 Task: Create a task in Outlook to organize a team building event, set it as high priority, and attach the 'teambuild.ppt' file.
Action: Mouse moved to (14, 126)
Screenshot: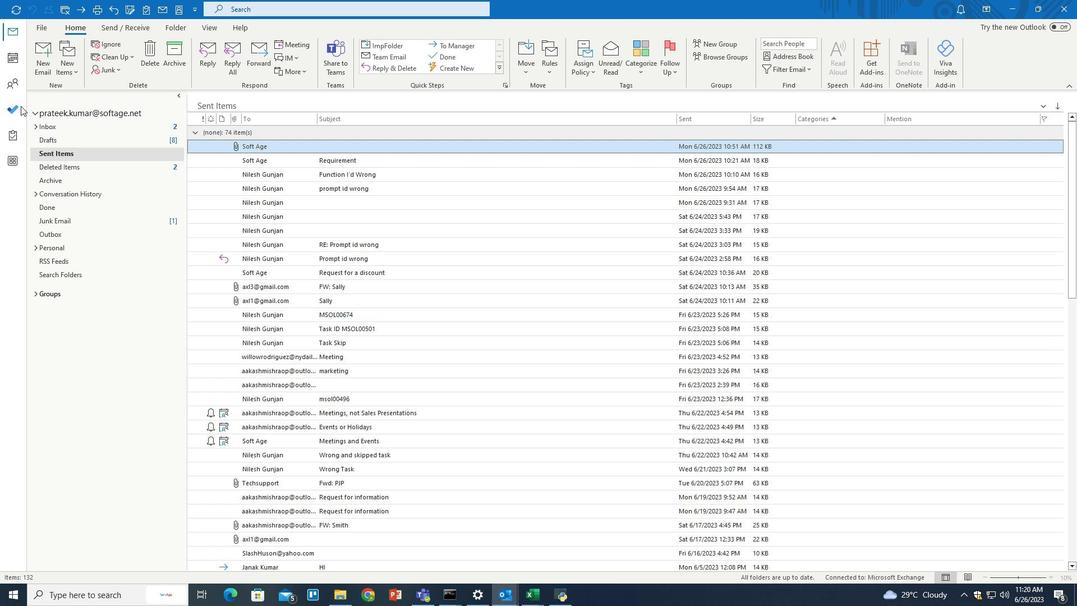
Action: Mouse pressed left at (14, 126)
Screenshot: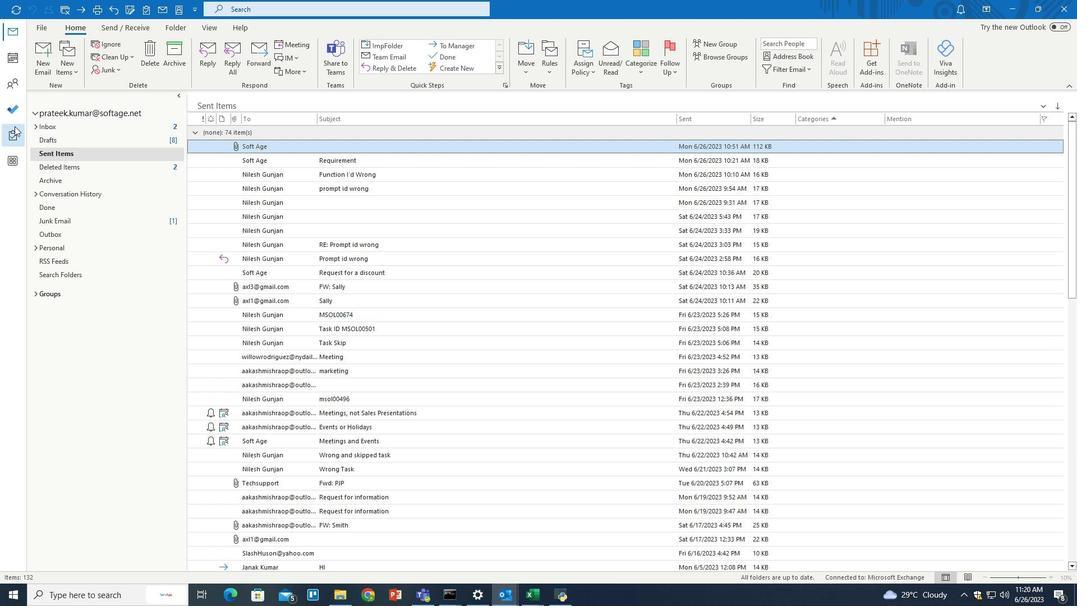 
Action: Mouse moved to (37, 51)
Screenshot: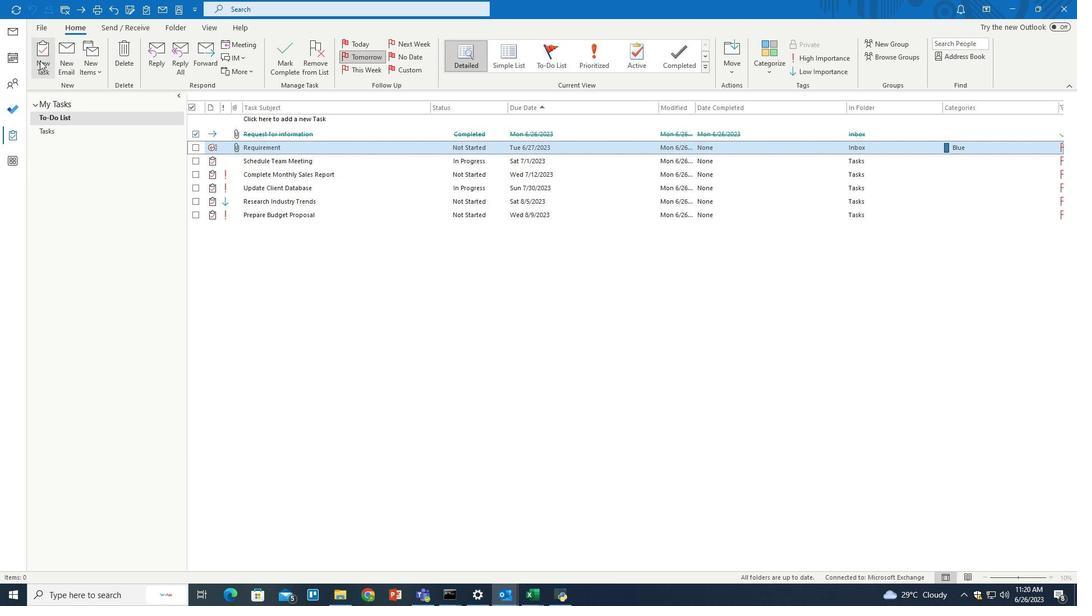 
Action: Mouse pressed left at (37, 51)
Screenshot: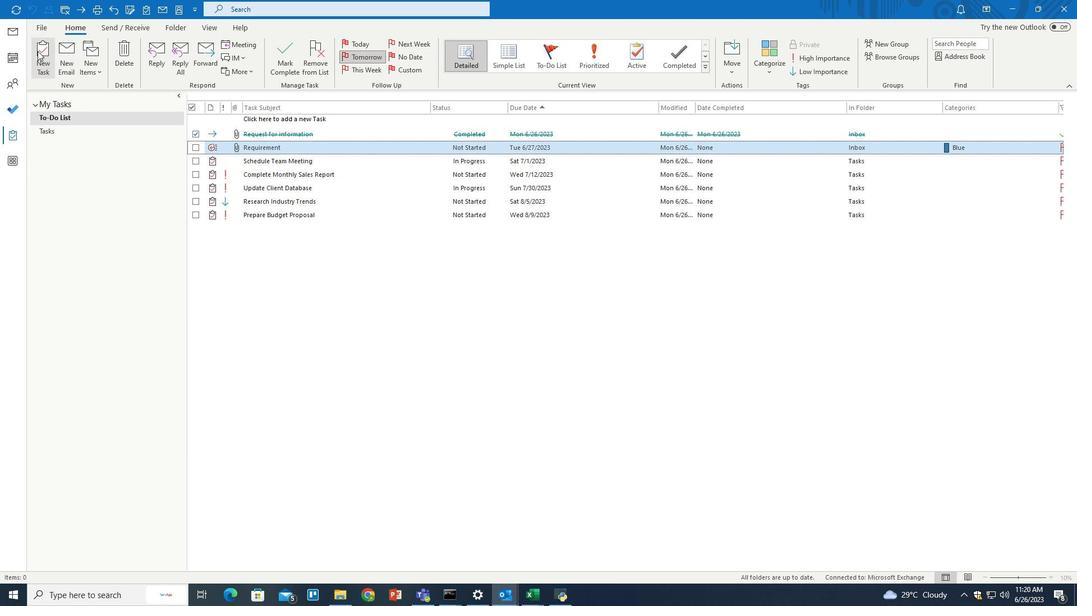 
Action: Mouse moved to (98, 115)
Screenshot: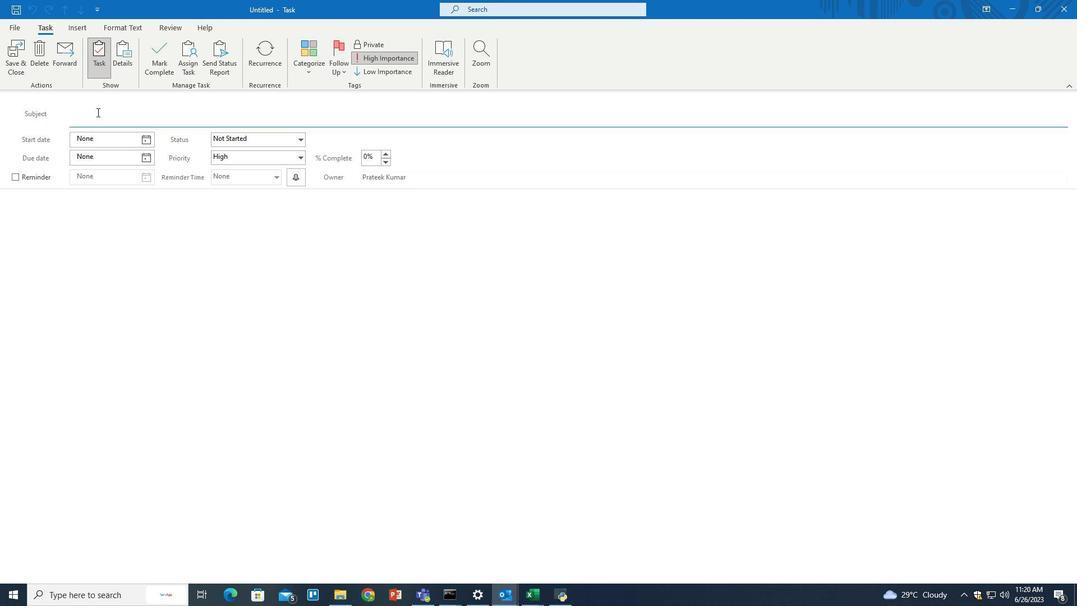
Action: Mouse pressed left at (98, 115)
Screenshot: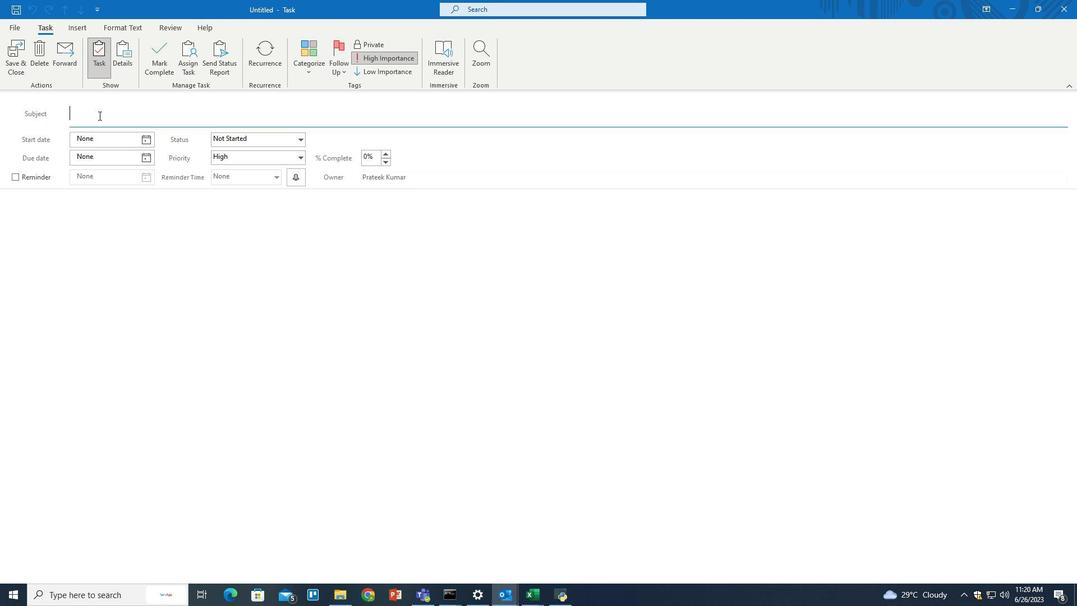 
Action: Mouse moved to (94, 117)
Screenshot: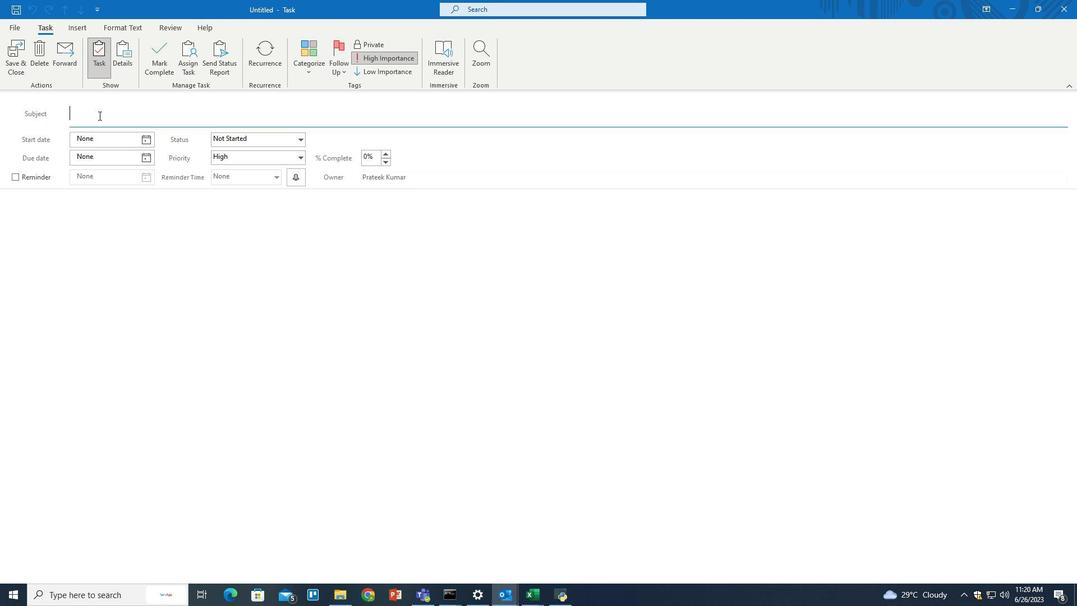
Action: Key pressed <Key.shift>Organize<Key.space><Key.shift>Team<Key.space><Key.shift>Building<Key.space><Key.shift>Event
Screenshot: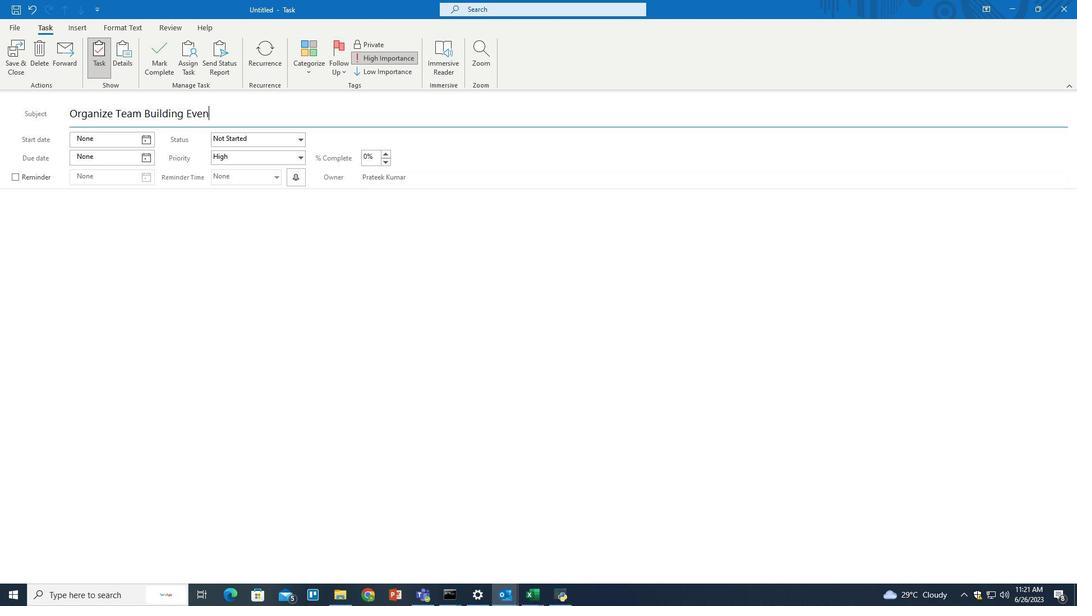 
Action: Mouse moved to (111, 221)
Screenshot: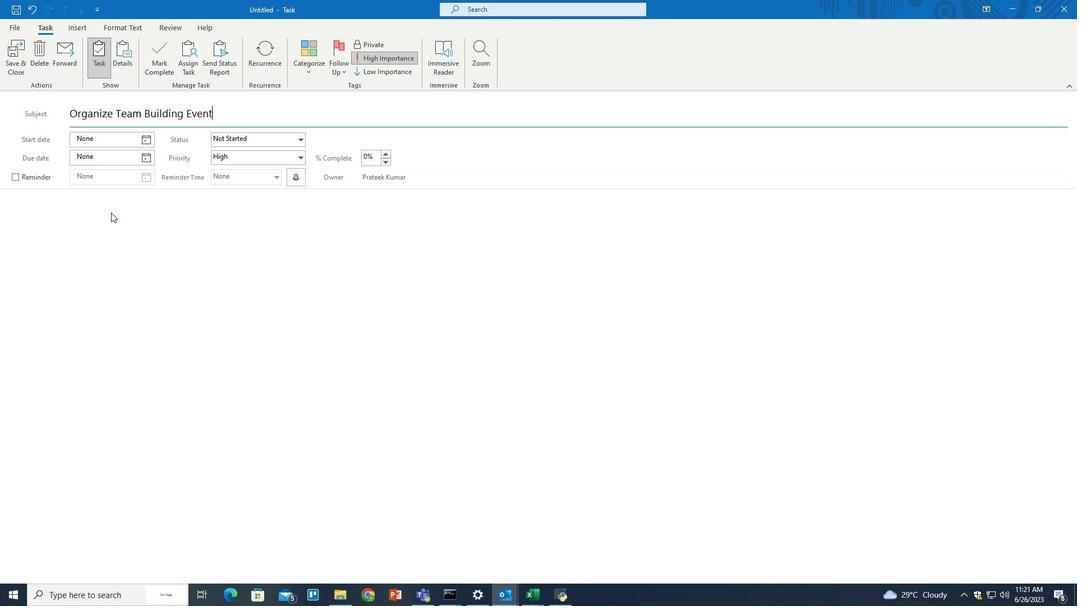 
Action: Mouse pressed left at (111, 221)
Screenshot: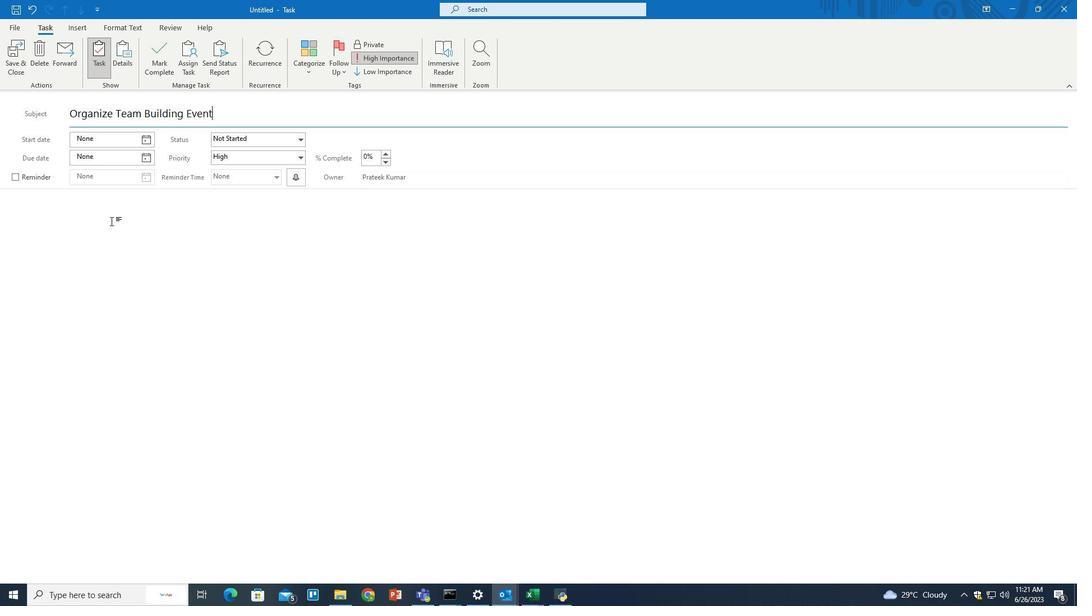
Action: Key pressed <Key.shift>Plan<Key.space>and<Key.space>execute<Key.space>a<Key.space>team<Key.space>building<Key.space>event<Key.space>to<Key.space>foster<Key.space>camaraderie<Key.space>and<Key.space>collaboration<Key.space>among<Key.space>team<Key.space>members.<Key.space><Key.shift>Research<Key.space>an<Key.backspace>ctivities,<Key.space>book<Key.space>venue,<Key.space>and<Key.space>communicate<Key.space>event<Key.space>details.
Screenshot: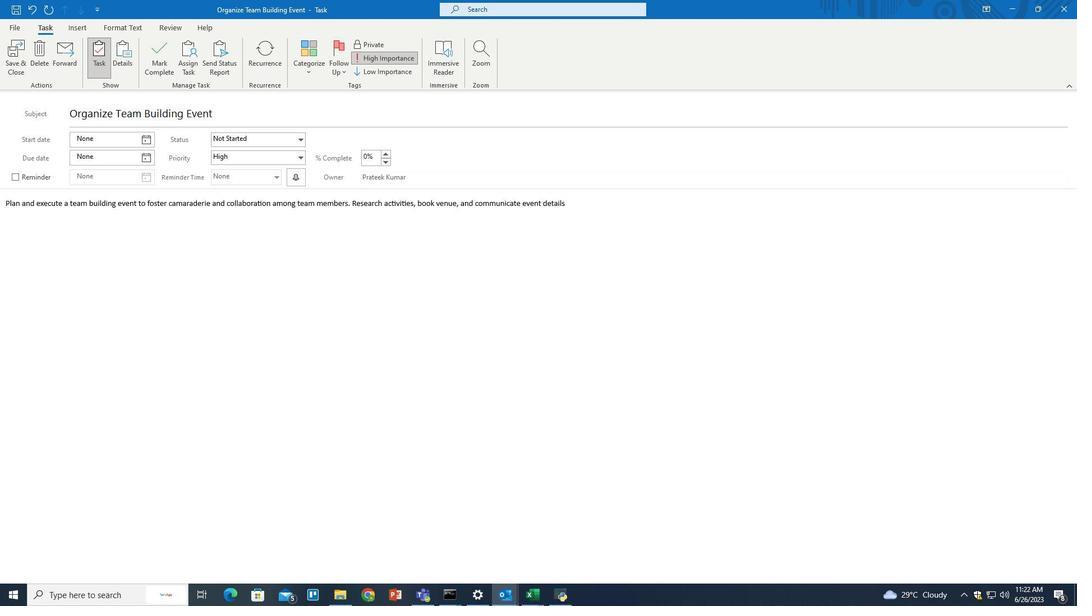 
Action: Mouse moved to (144, 139)
Screenshot: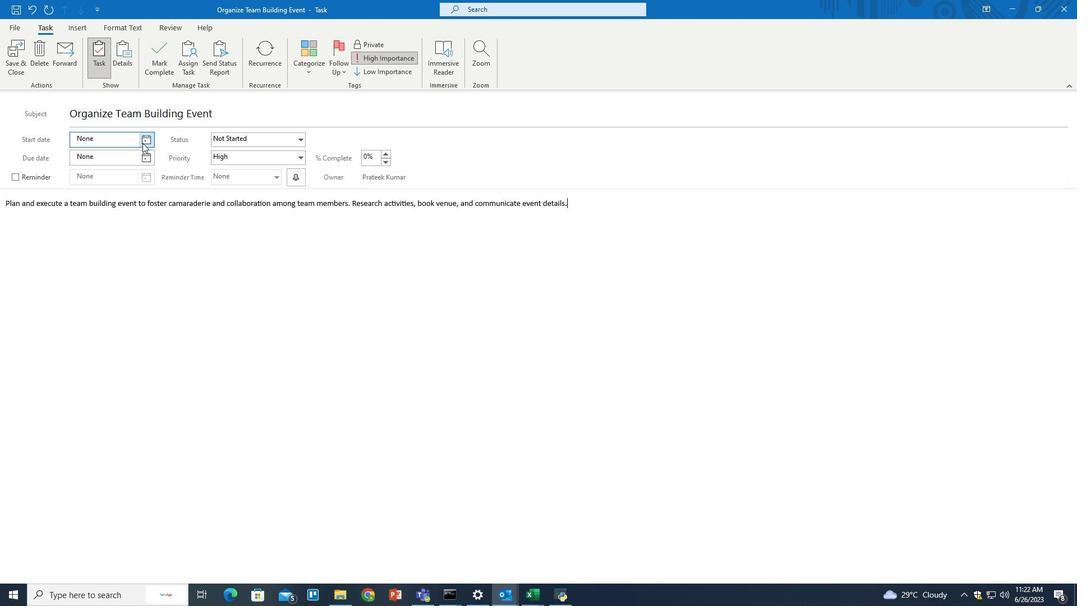 
Action: Mouse pressed left at (144, 139)
Screenshot: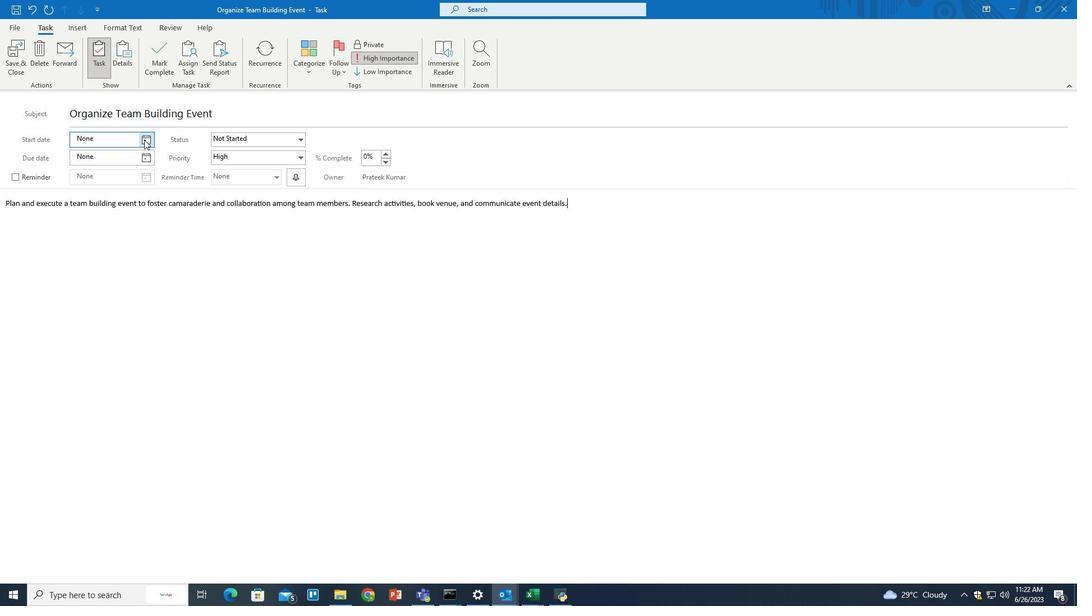 
Action: Mouse moved to (147, 156)
Screenshot: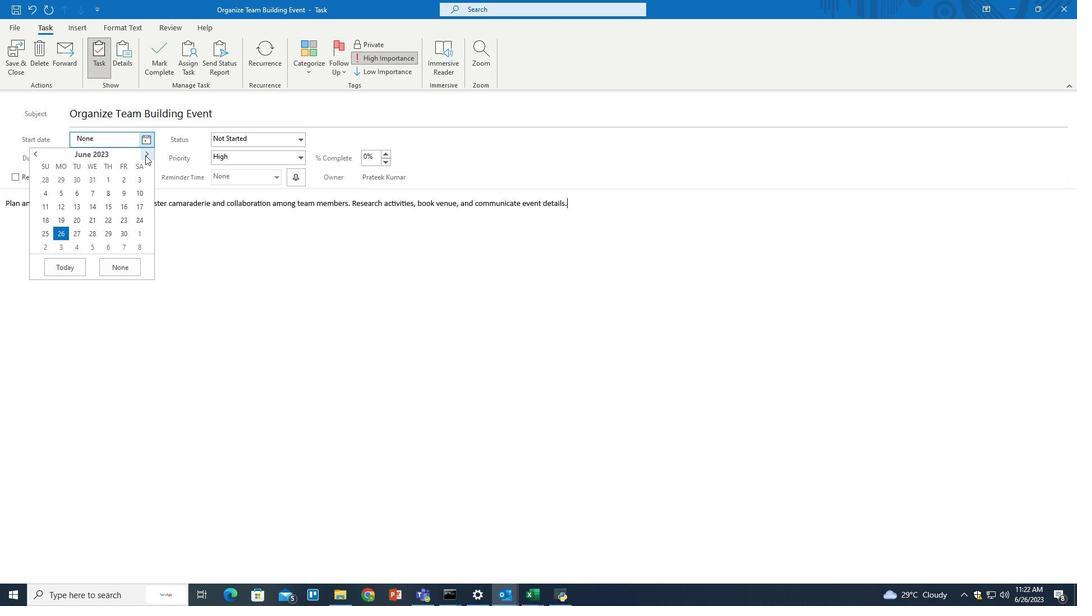 
Action: Mouse pressed left at (147, 156)
Screenshot: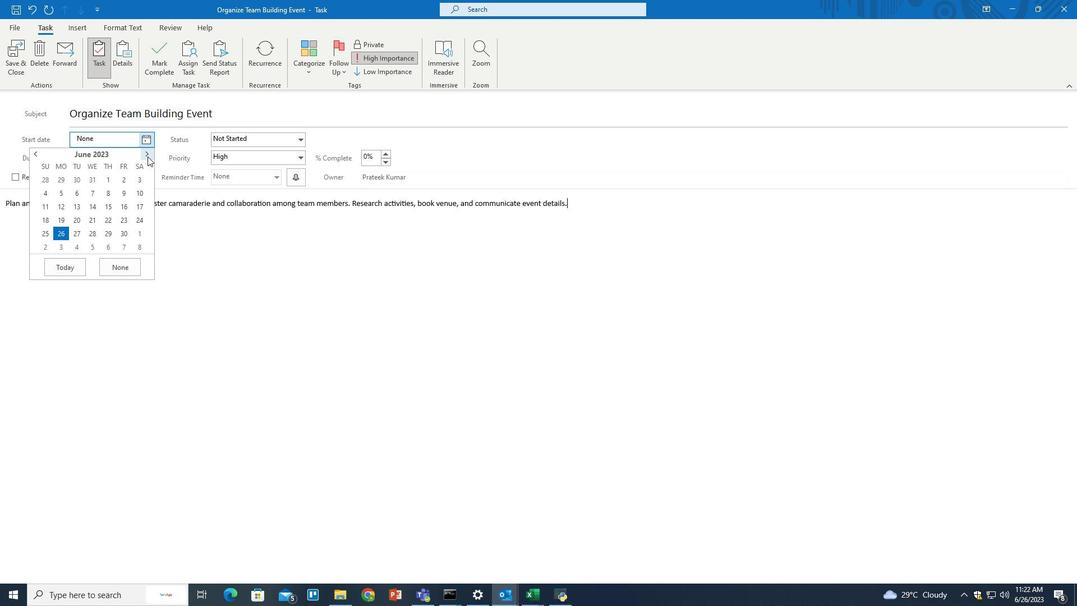 
Action: Mouse pressed left at (147, 156)
Screenshot: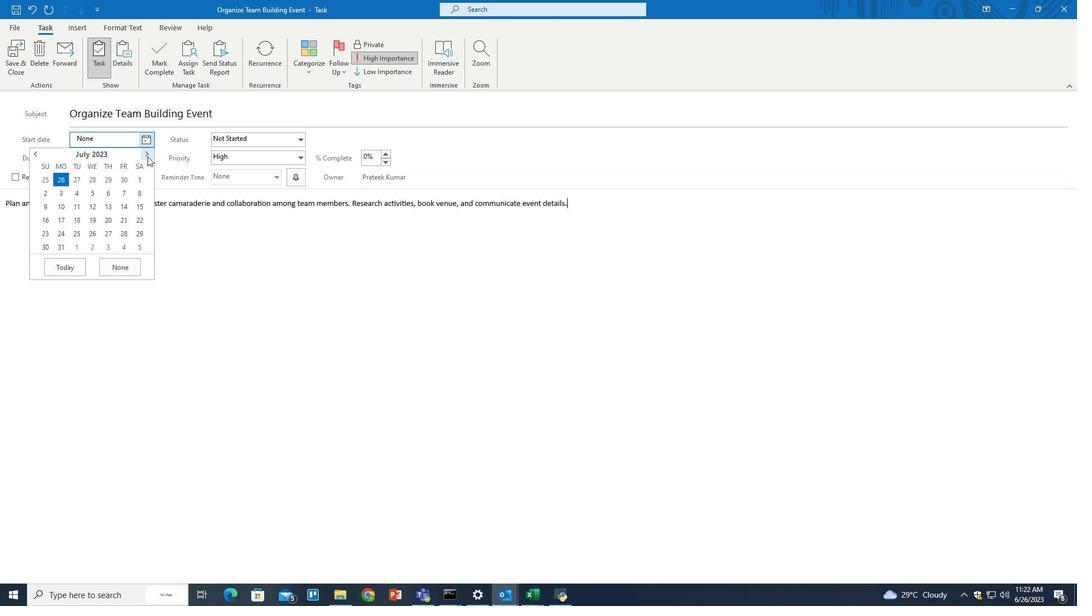
Action: Mouse moved to (136, 190)
Screenshot: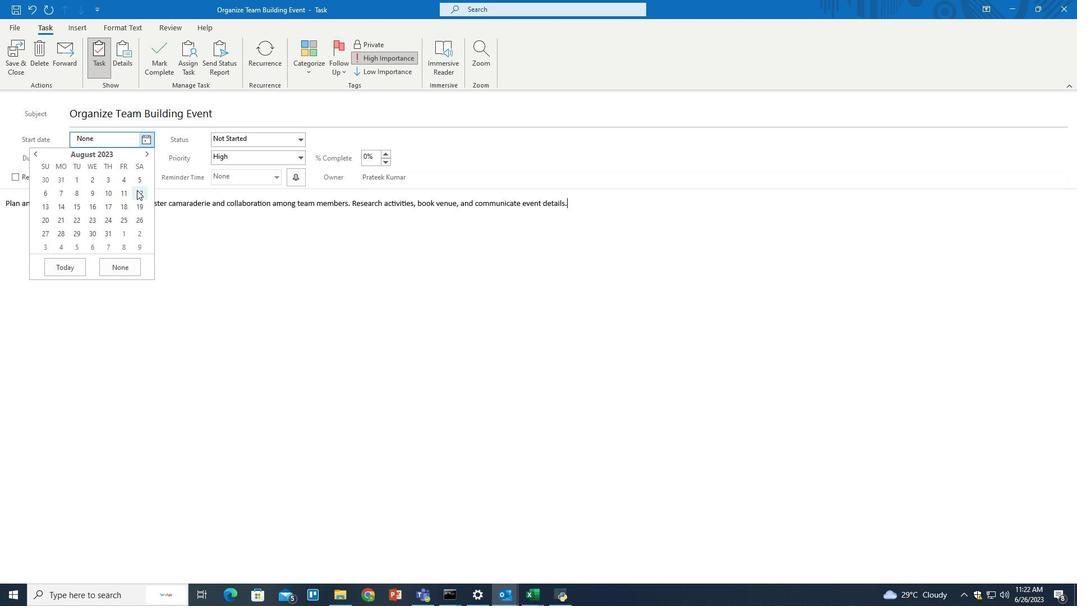 
Action: Mouse pressed left at (136, 190)
Screenshot: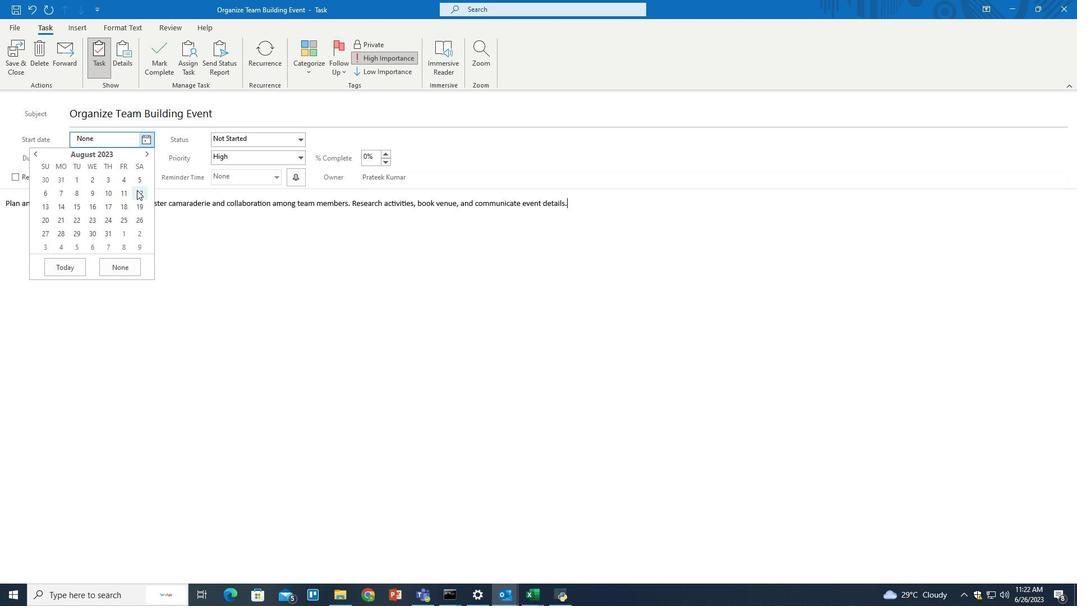 
Action: Mouse moved to (147, 157)
Screenshot: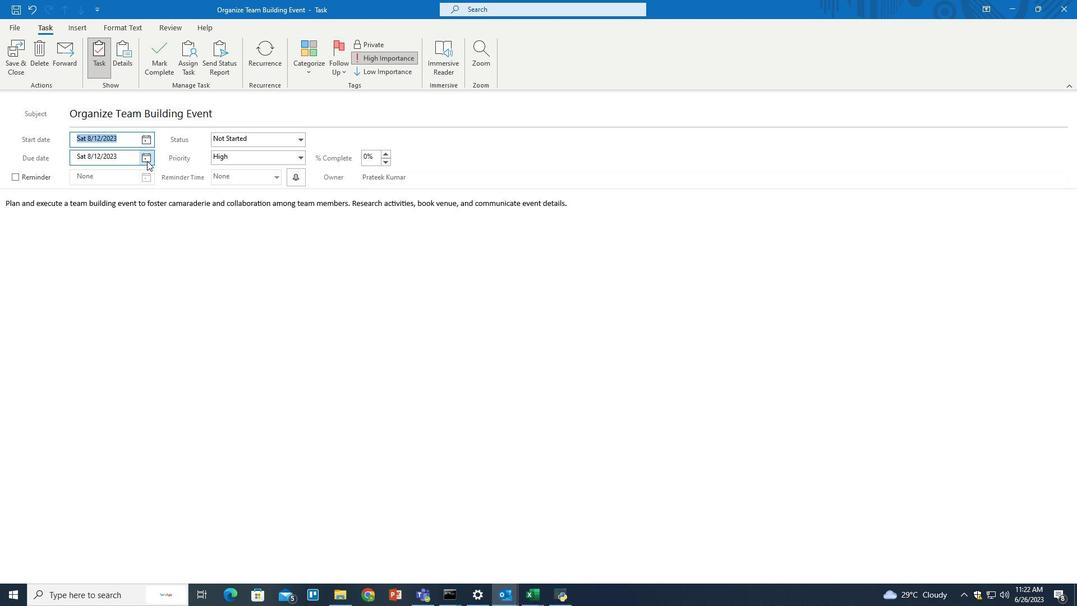 
Action: Mouse pressed left at (147, 157)
Screenshot: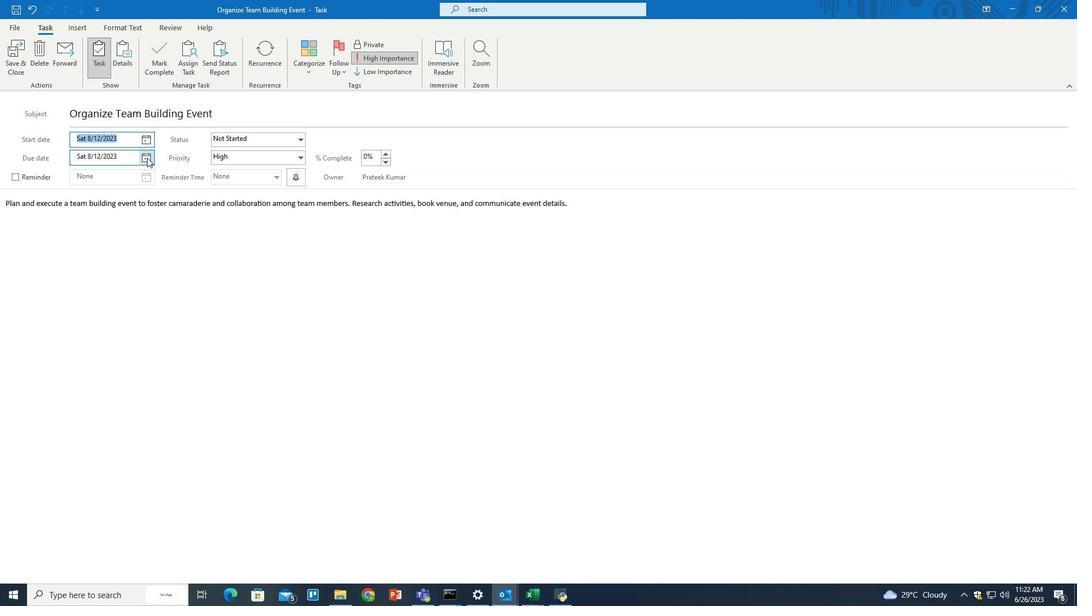
Action: Mouse moved to (145, 175)
Screenshot: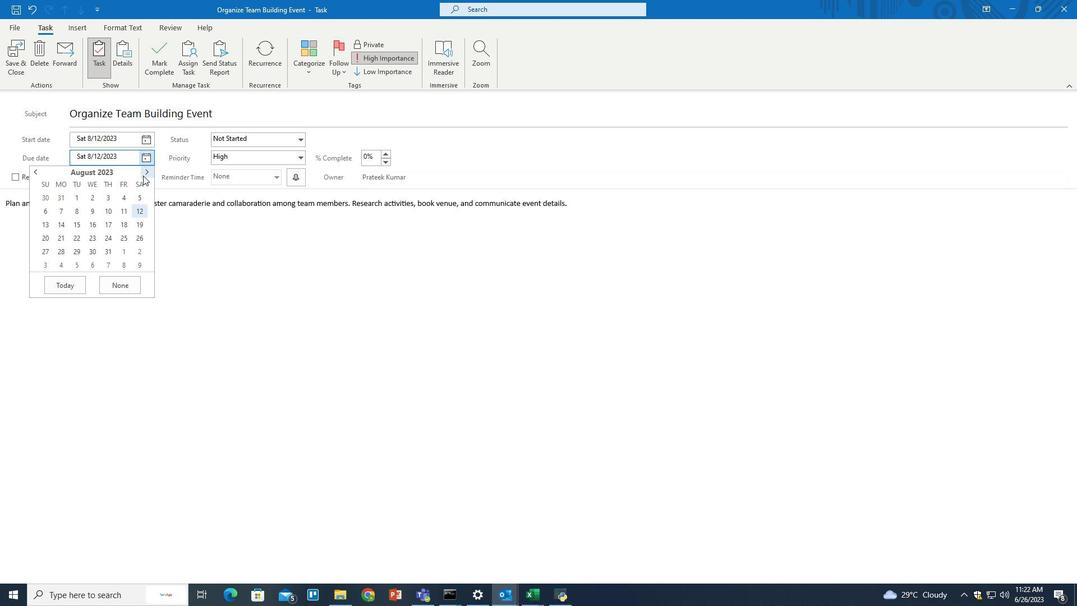 
Action: Mouse pressed left at (145, 175)
Screenshot: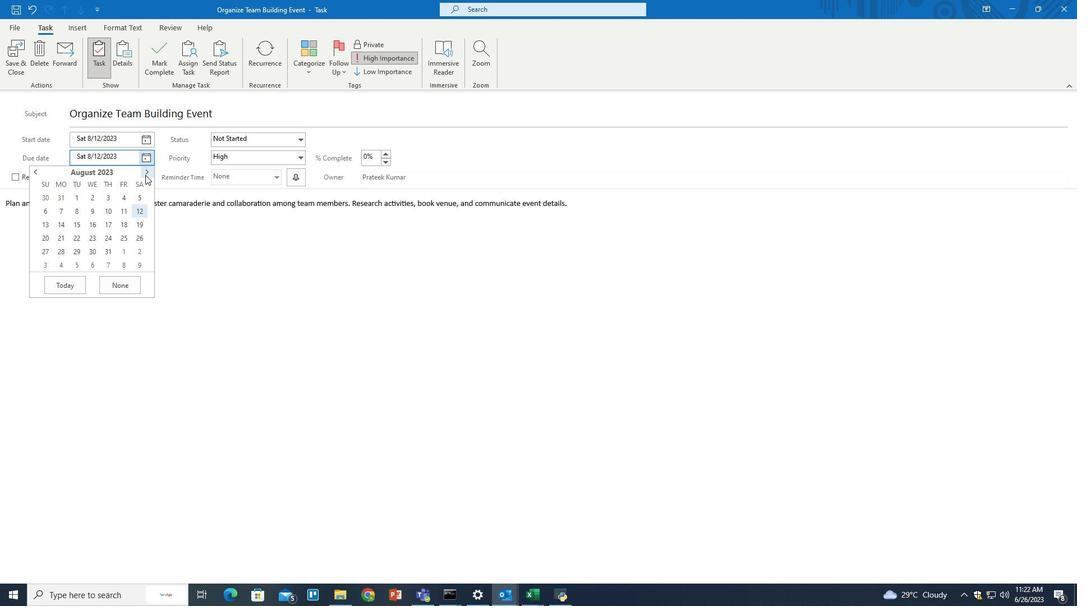 
Action: Mouse moved to (81, 222)
Screenshot: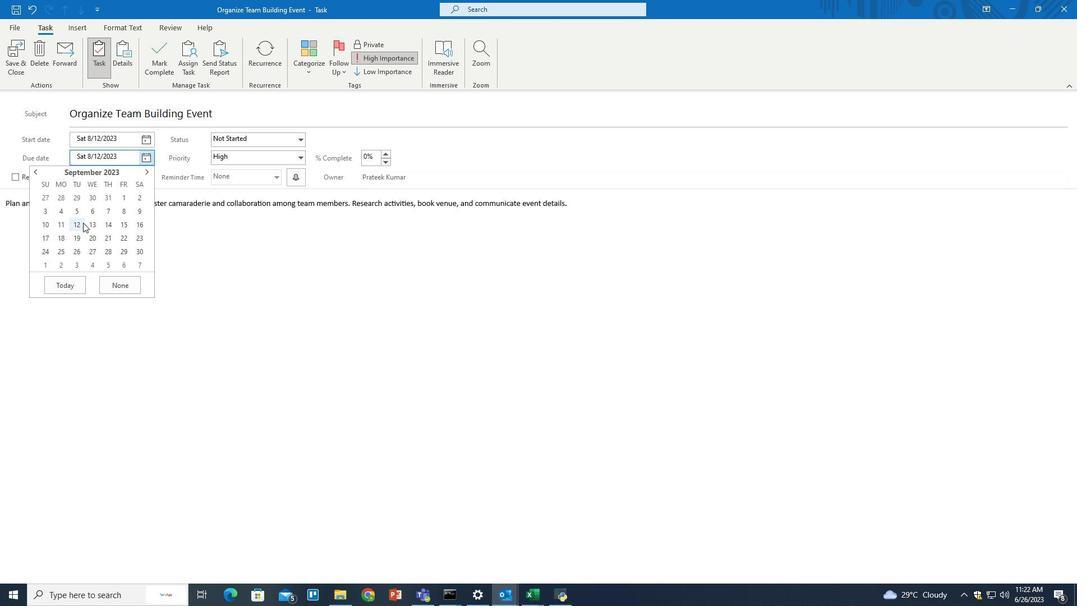 
Action: Mouse pressed left at (81, 222)
Screenshot: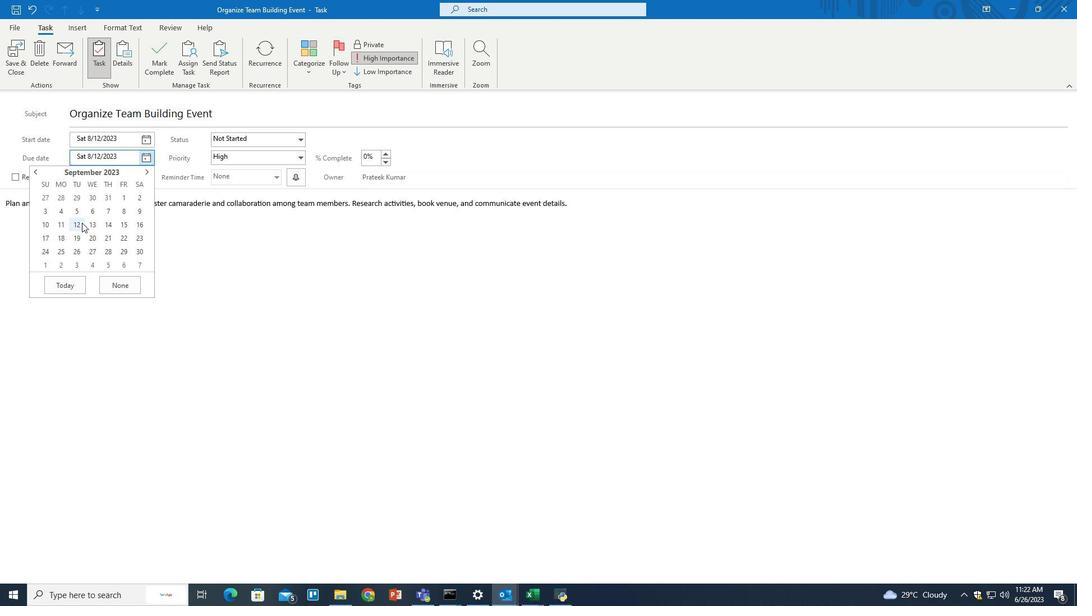 
Action: Mouse moved to (300, 159)
Screenshot: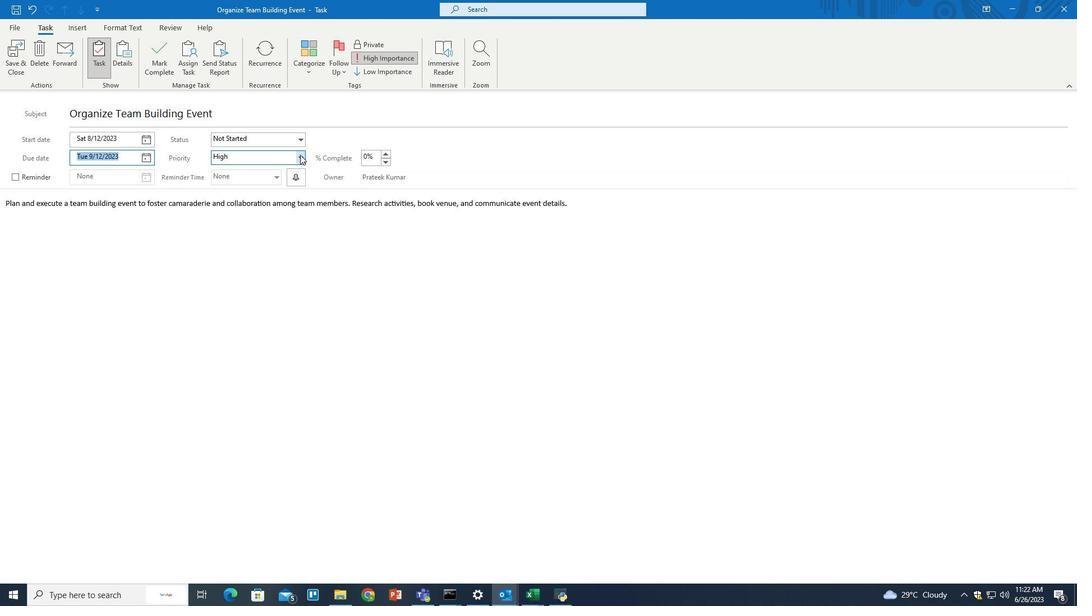 
Action: Mouse pressed left at (300, 159)
Screenshot: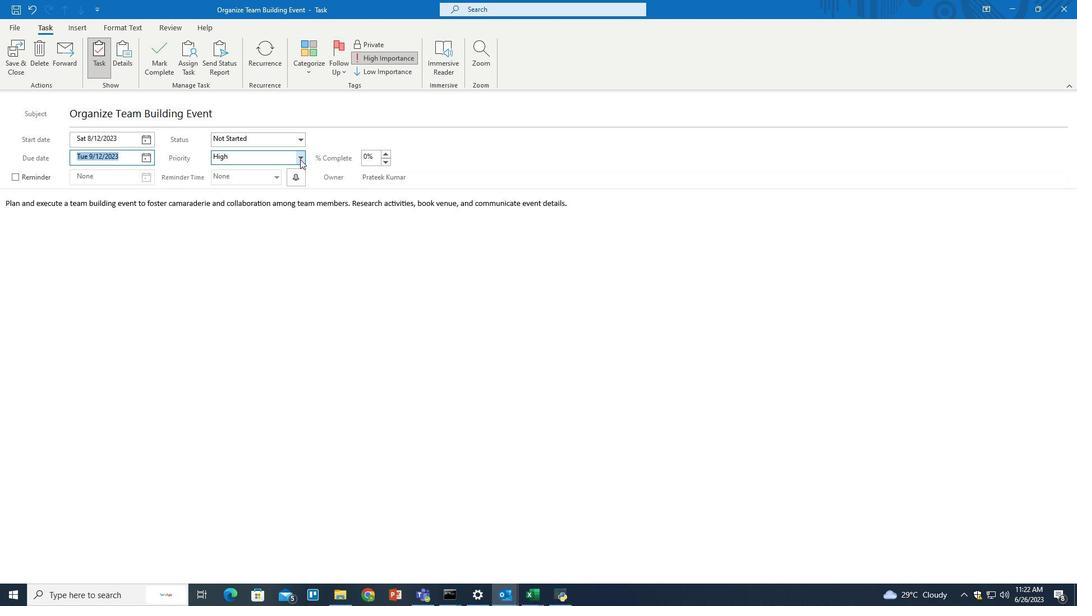 
Action: Mouse moved to (245, 184)
Screenshot: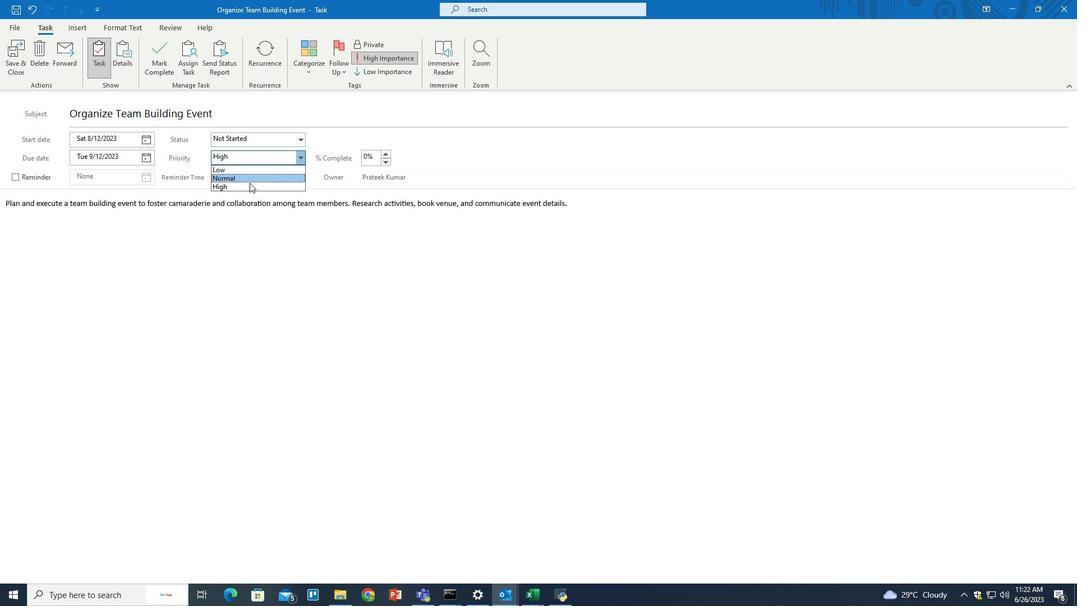 
Action: Mouse pressed left at (245, 184)
Screenshot: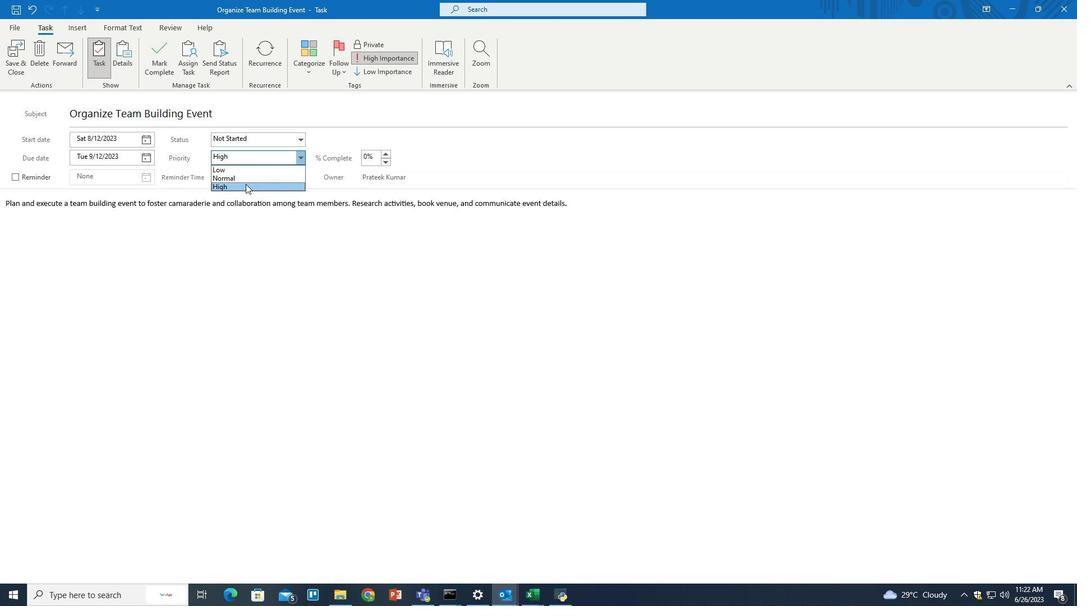 
Action: Mouse moved to (76, 27)
Screenshot: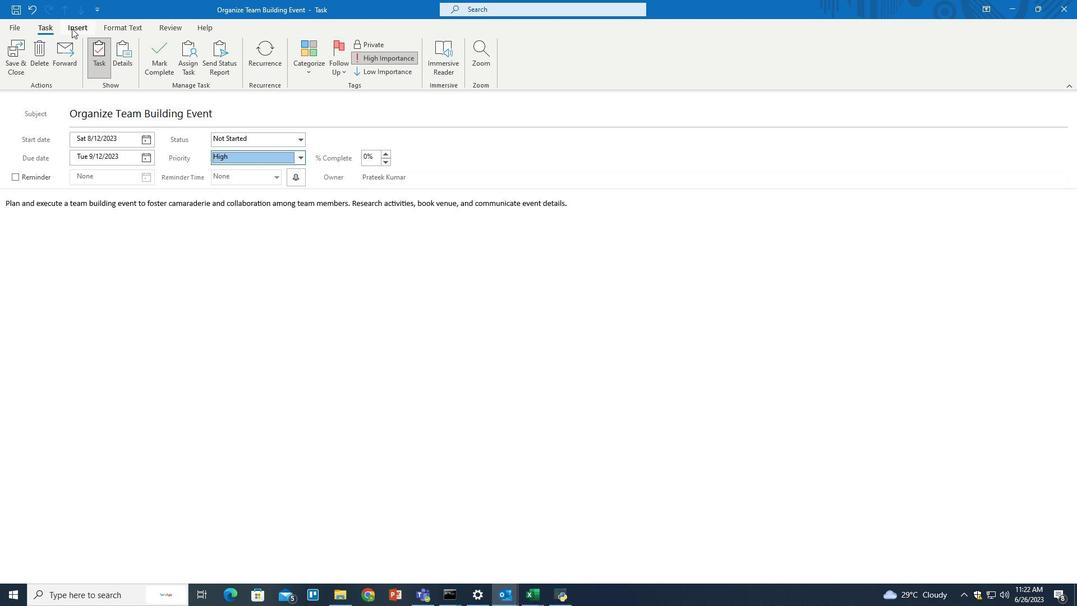 
Action: Mouse pressed left at (76, 27)
Screenshot: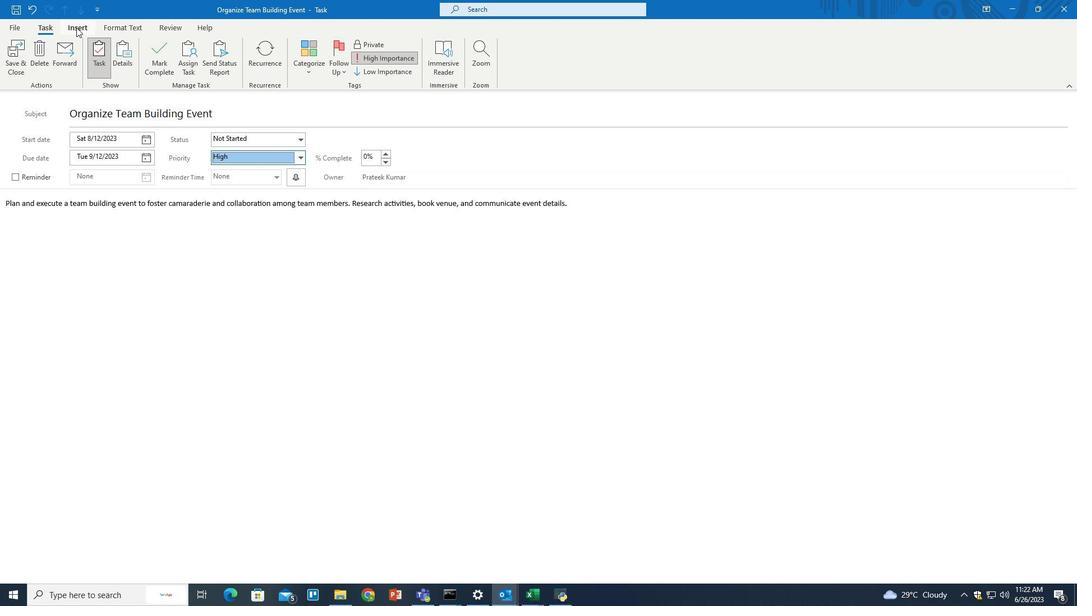 
Action: Mouse moved to (21, 49)
Screenshot: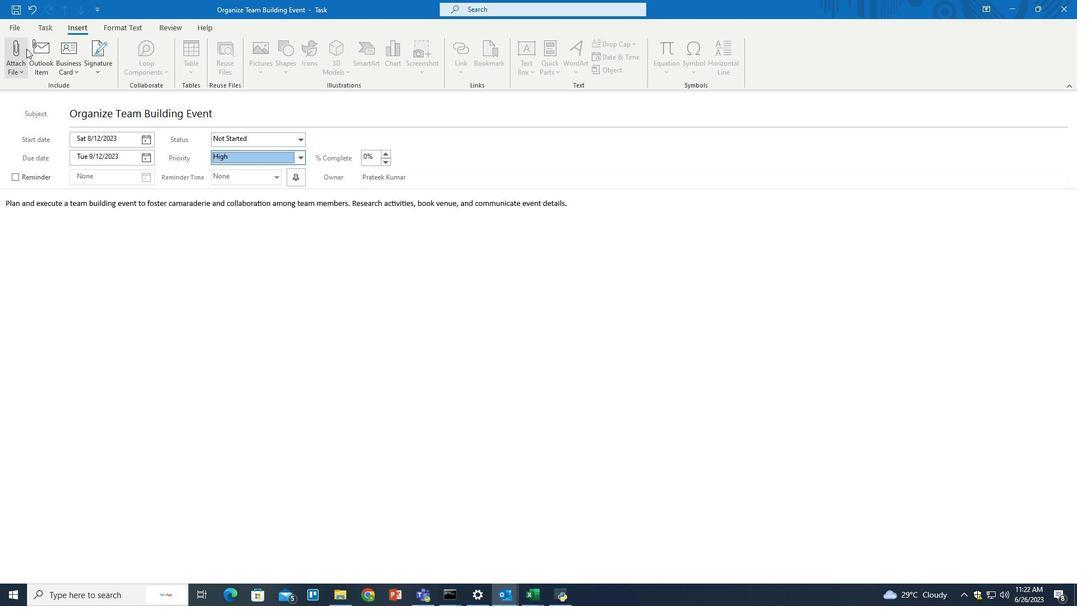 
Action: Mouse pressed left at (21, 49)
Screenshot: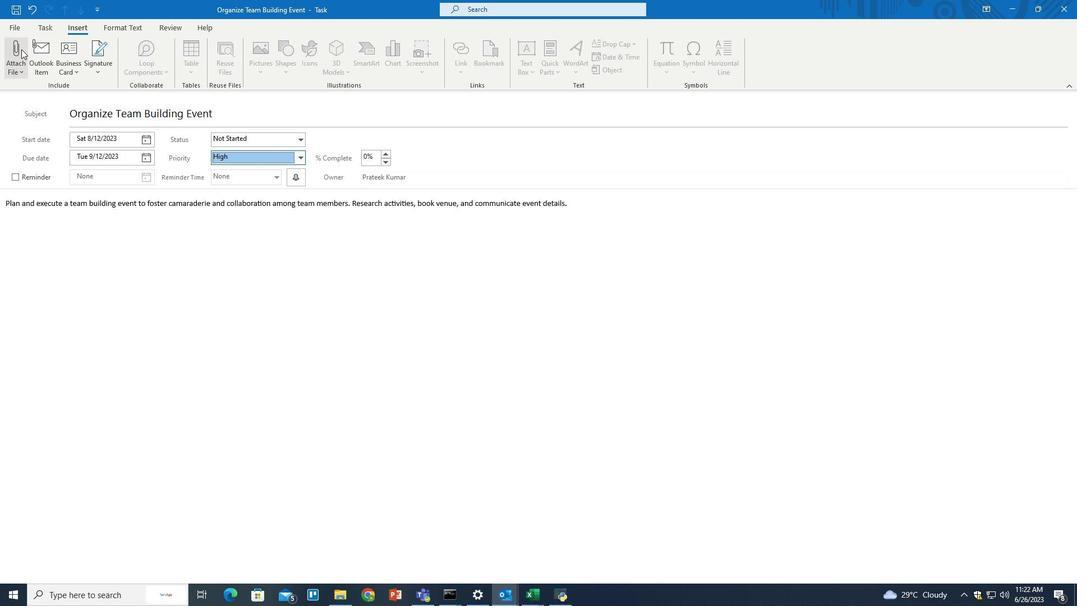 
Action: Mouse moved to (52, 457)
Screenshot: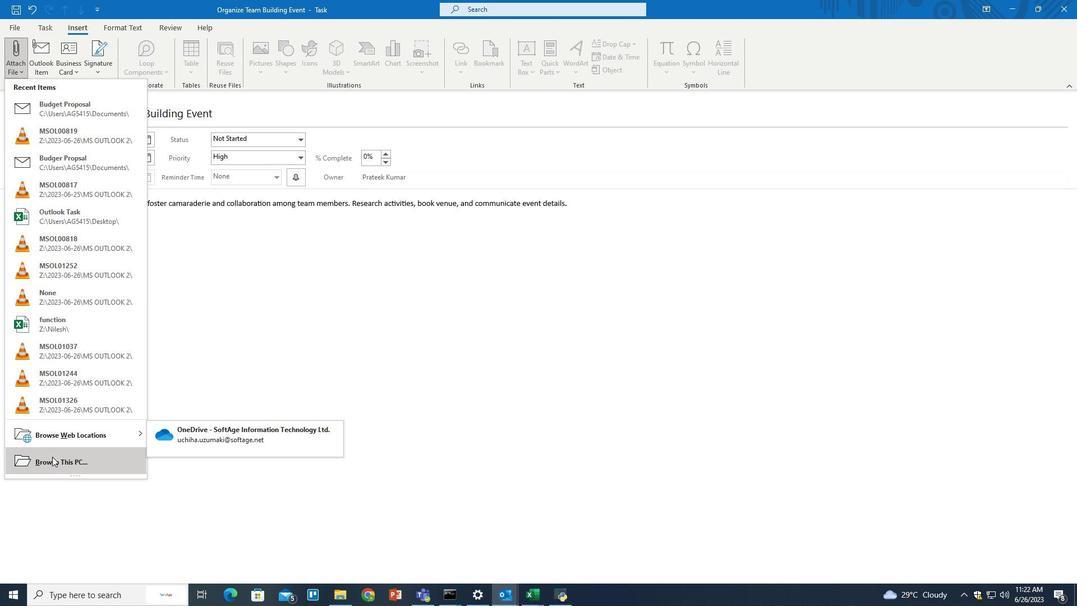 
Action: Mouse pressed left at (52, 457)
Screenshot: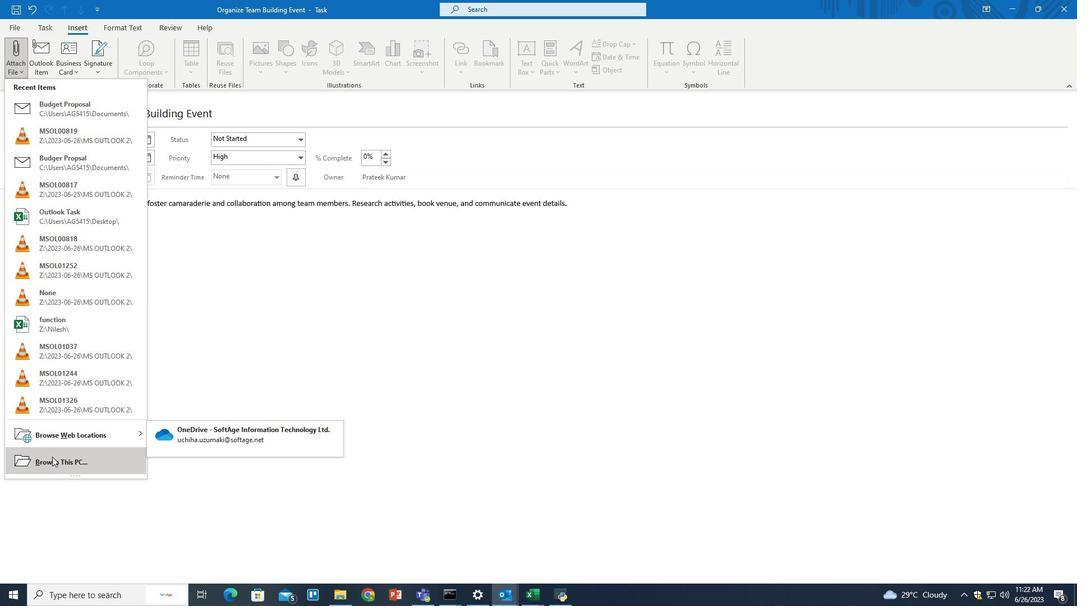 
Action: Mouse moved to (148, 214)
Screenshot: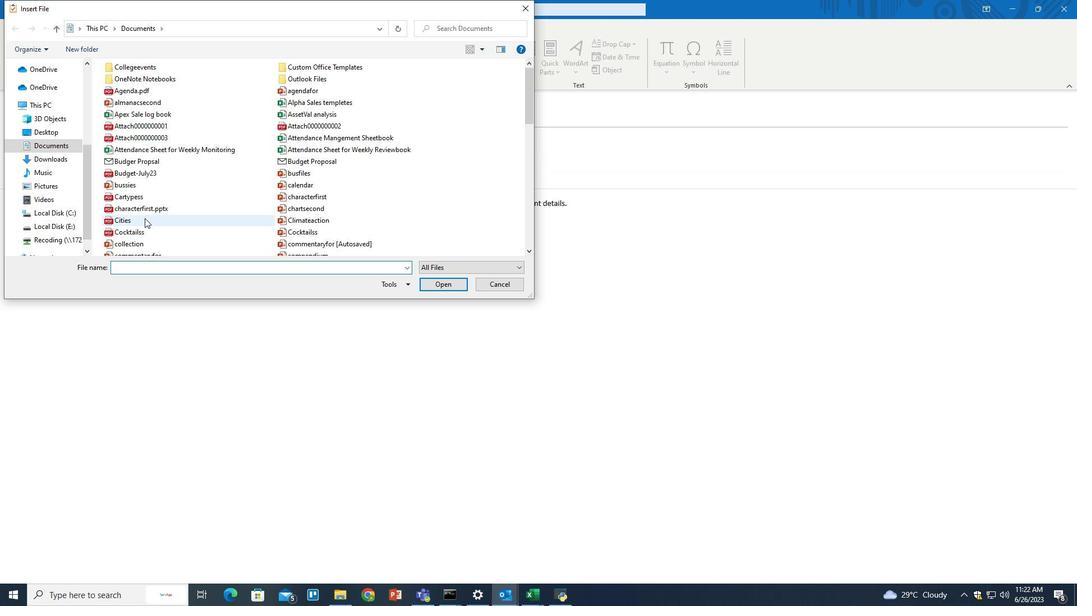 
Action: Mouse scrolled (148, 213) with delta (0, 0)
Screenshot: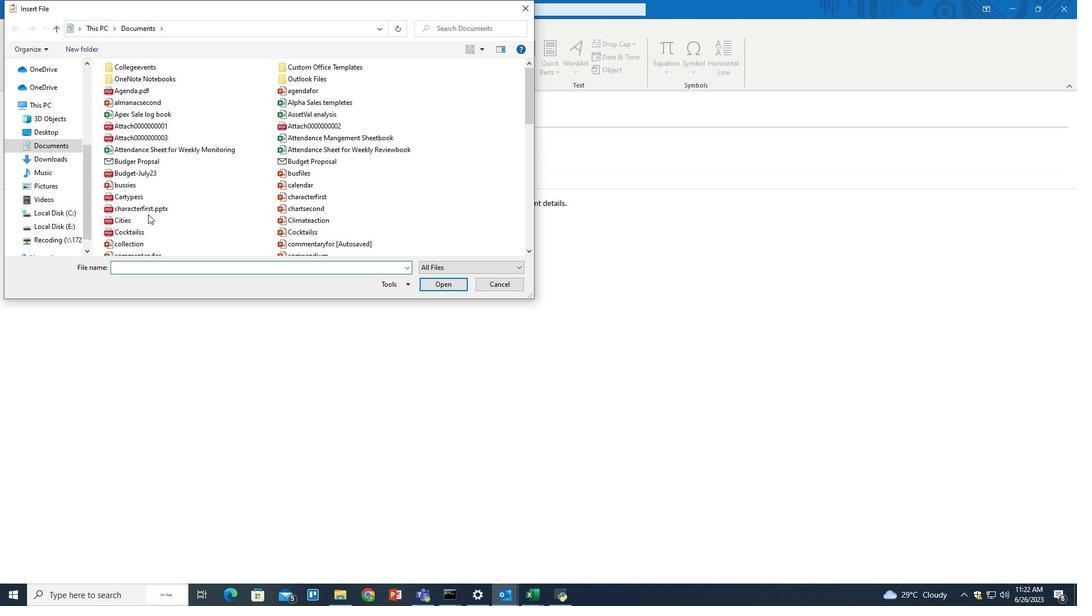 
Action: Mouse scrolled (148, 213) with delta (0, 0)
Screenshot: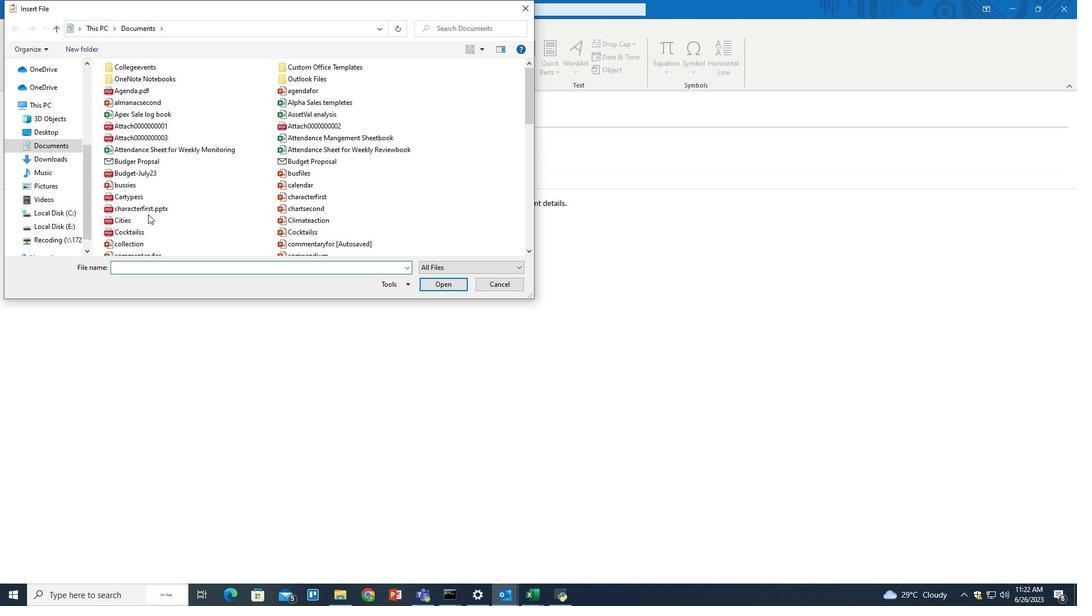 
Action: Mouse scrolled (148, 213) with delta (0, 0)
Screenshot: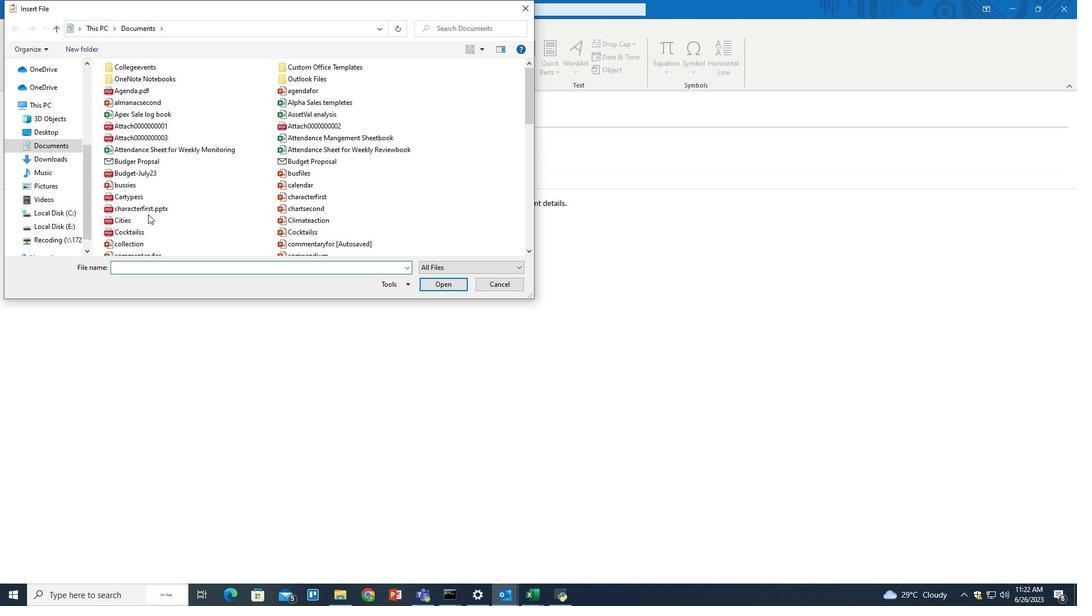 
Action: Mouse scrolled (148, 213) with delta (0, 0)
Screenshot: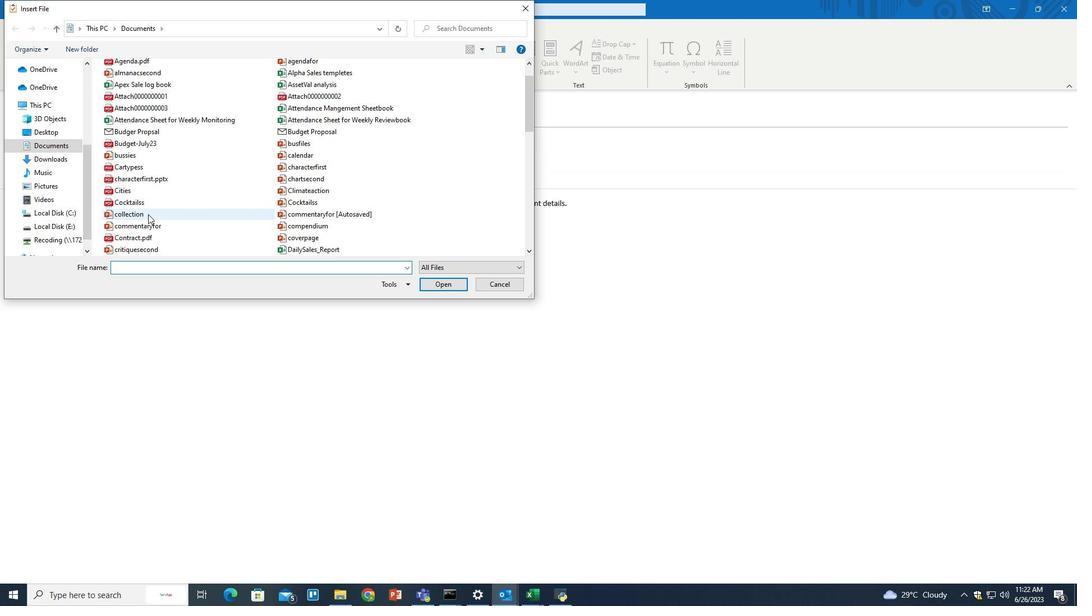 
Action: Mouse scrolled (148, 213) with delta (0, 0)
Screenshot: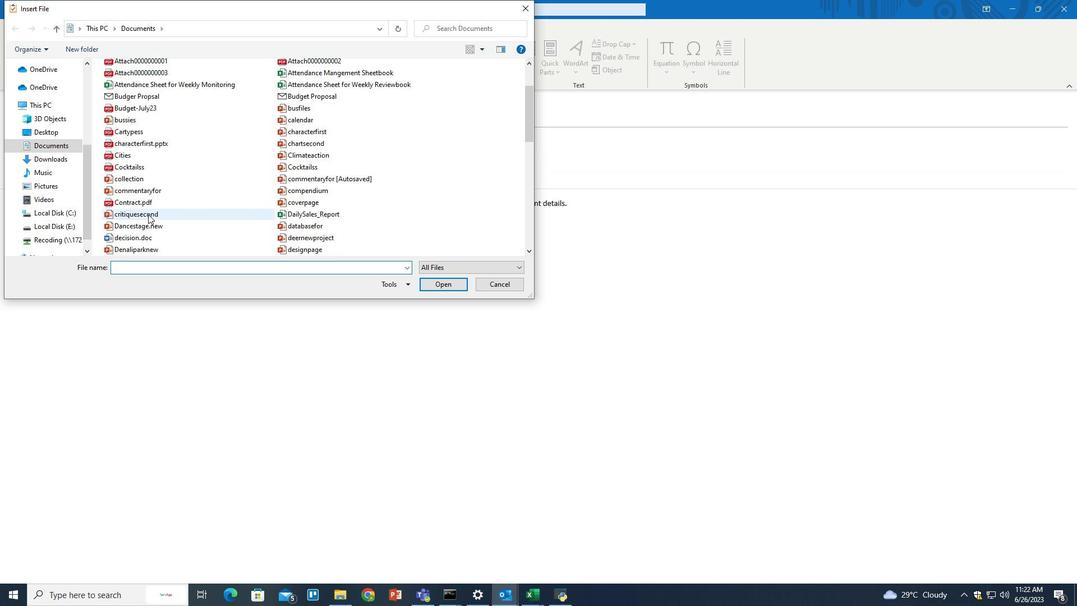 
Action: Mouse scrolled (148, 213) with delta (0, 0)
Screenshot: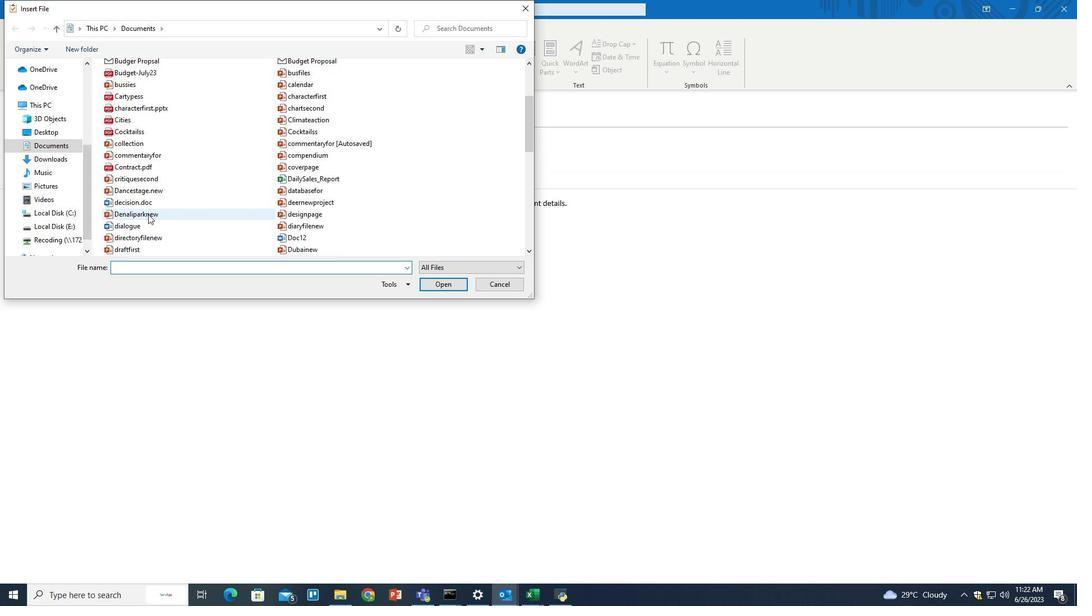 
Action: Mouse scrolled (148, 213) with delta (0, 0)
Screenshot: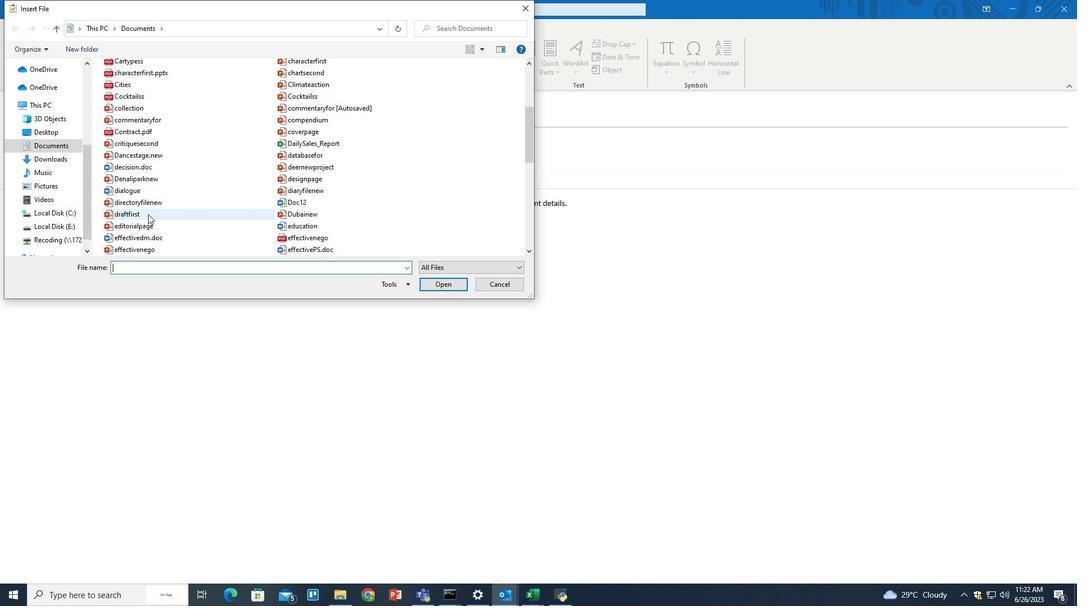 
Action: Mouse scrolled (148, 213) with delta (0, 0)
Screenshot: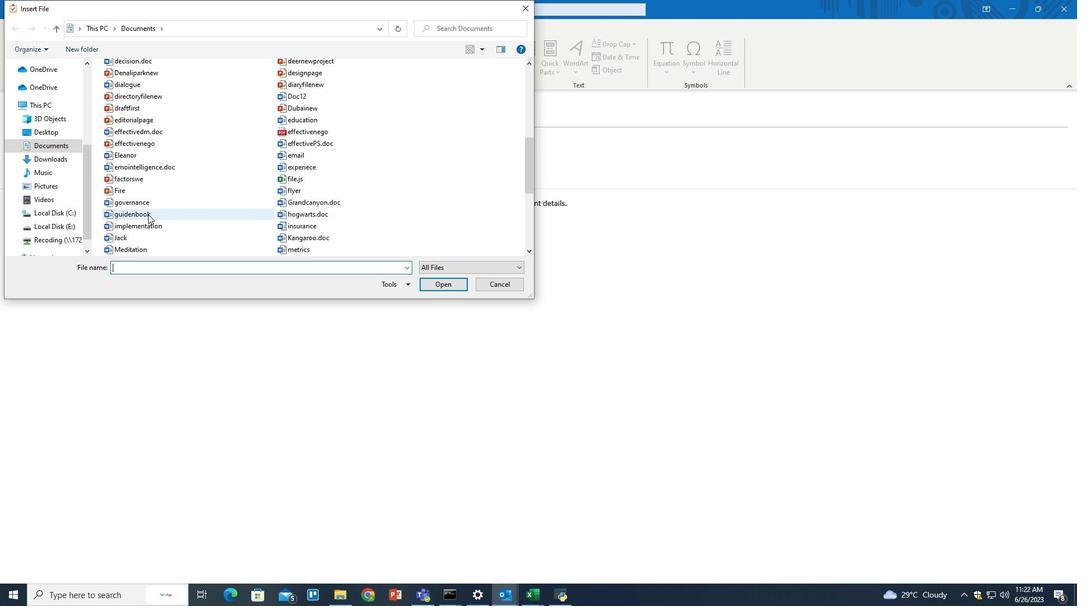 
Action: Mouse scrolled (148, 213) with delta (0, 0)
Screenshot: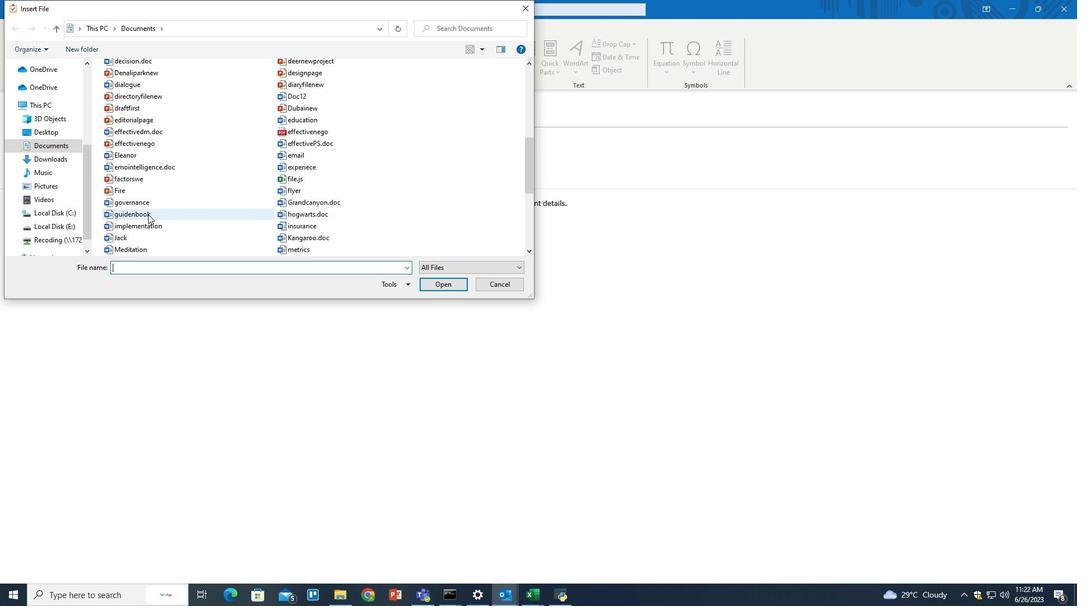 
Action: Mouse scrolled (148, 213) with delta (0, 0)
Screenshot: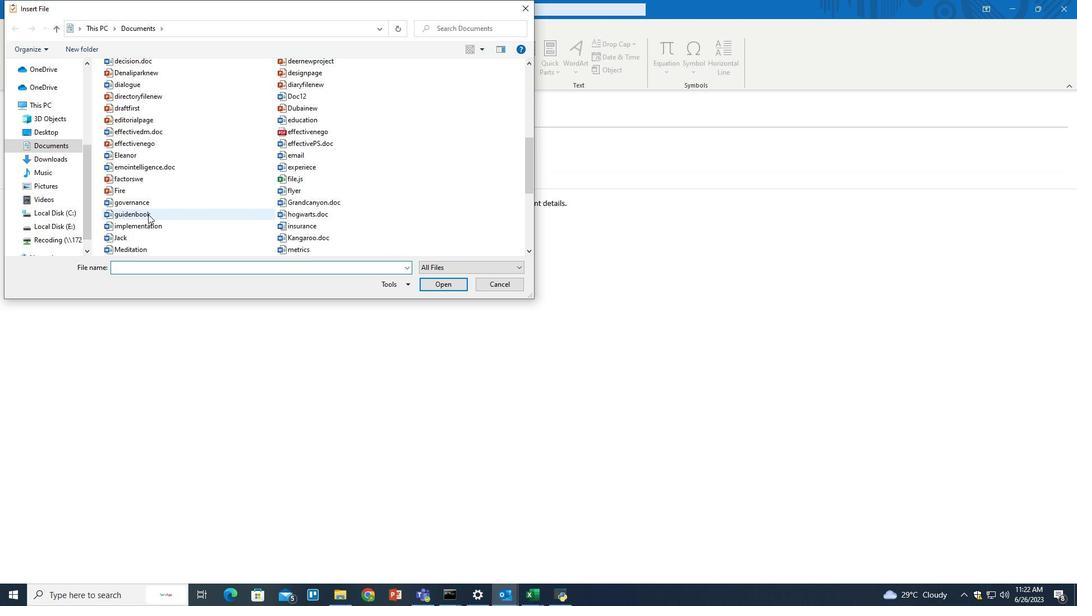 
Action: Mouse scrolled (148, 213) with delta (0, 0)
Screenshot: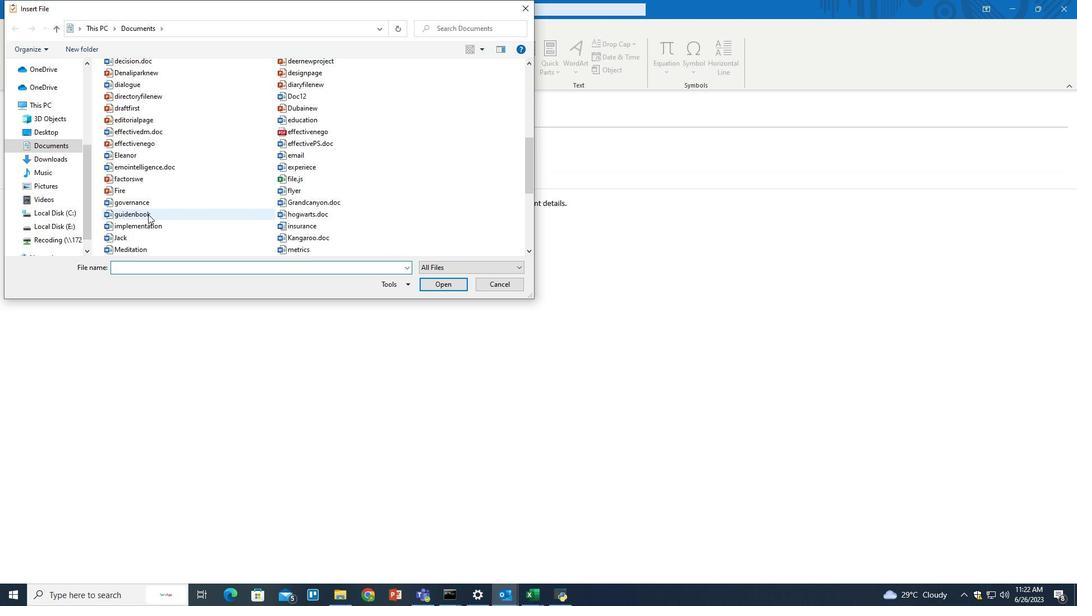 
Action: Mouse scrolled (148, 213) with delta (0, 0)
Screenshot: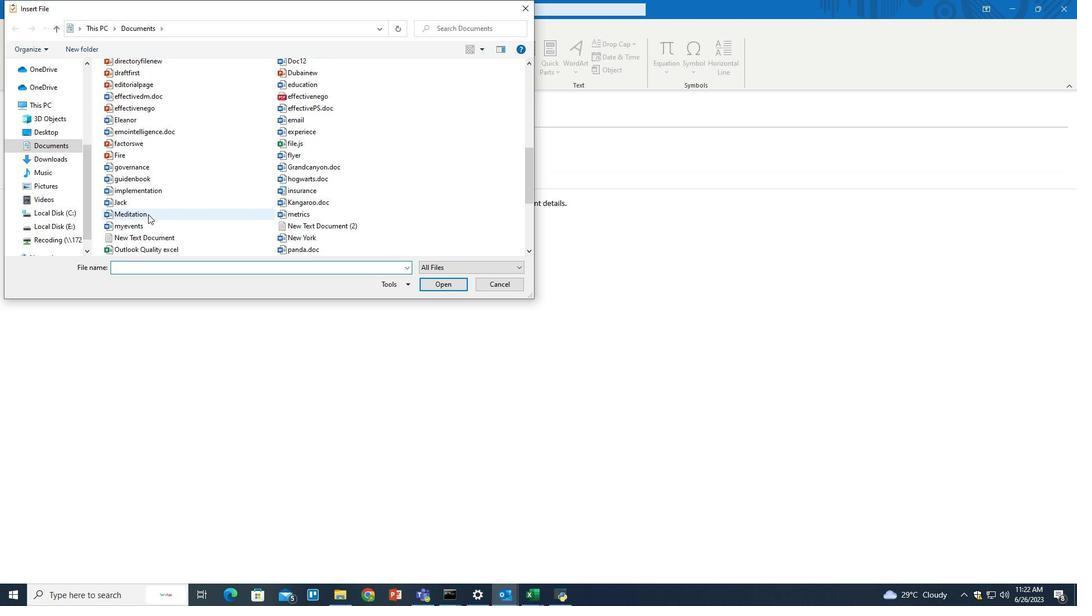 
Action: Mouse scrolled (148, 213) with delta (0, 0)
Screenshot: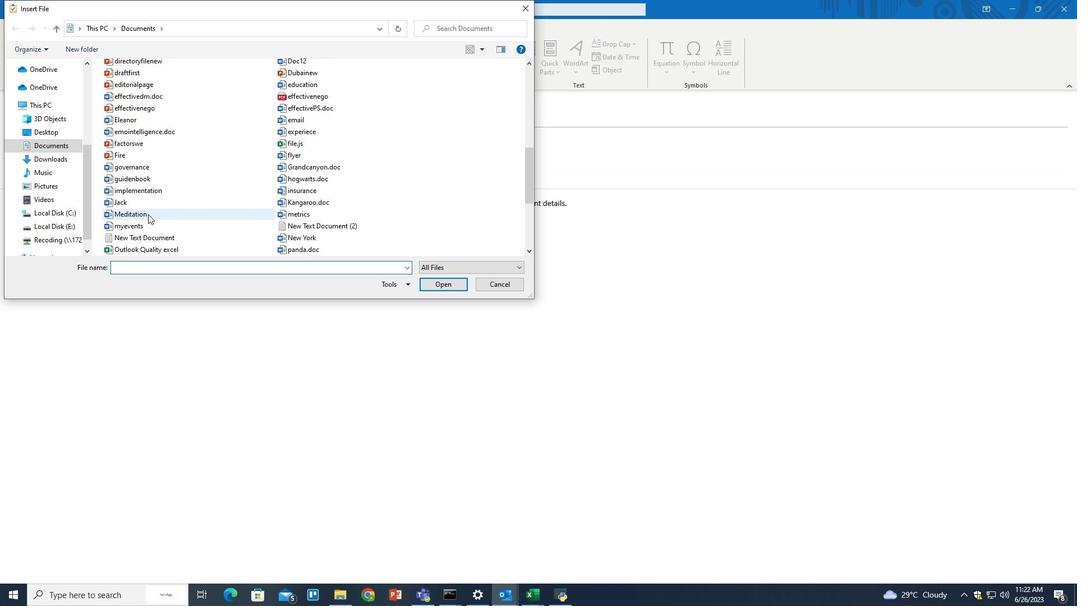 
Action: Mouse scrolled (148, 213) with delta (0, 0)
Screenshot: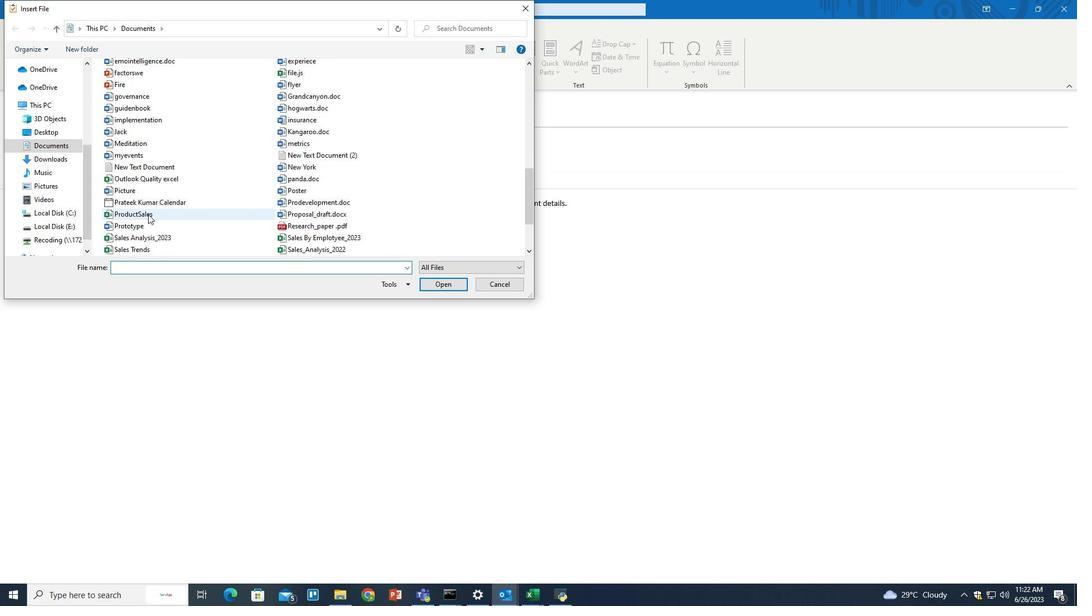 
Action: Mouse scrolled (148, 213) with delta (0, 0)
Screenshot: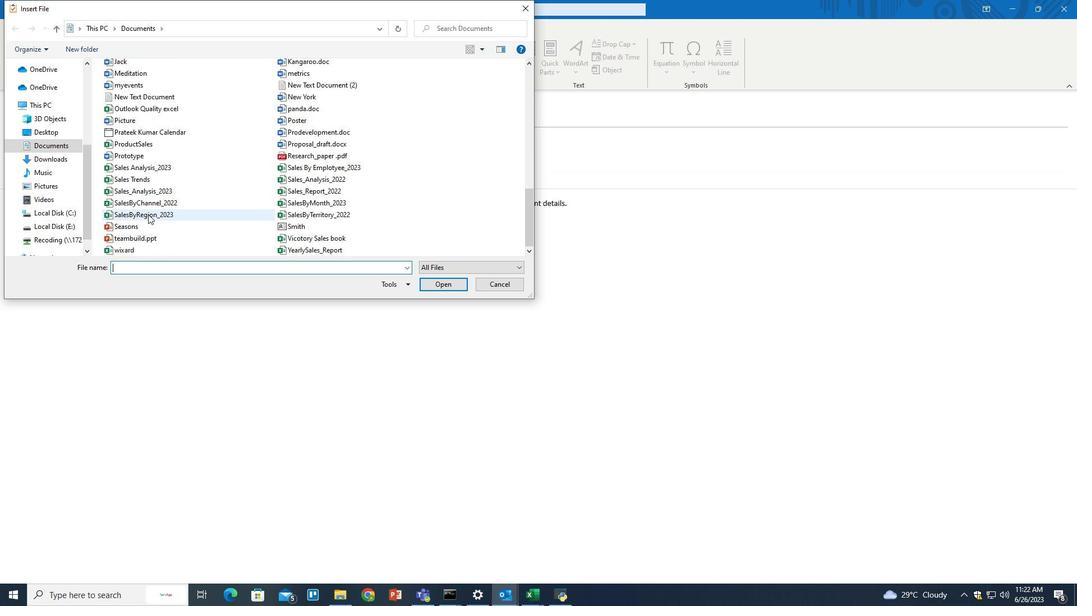 
Action: Mouse scrolled (148, 213) with delta (0, 0)
Screenshot: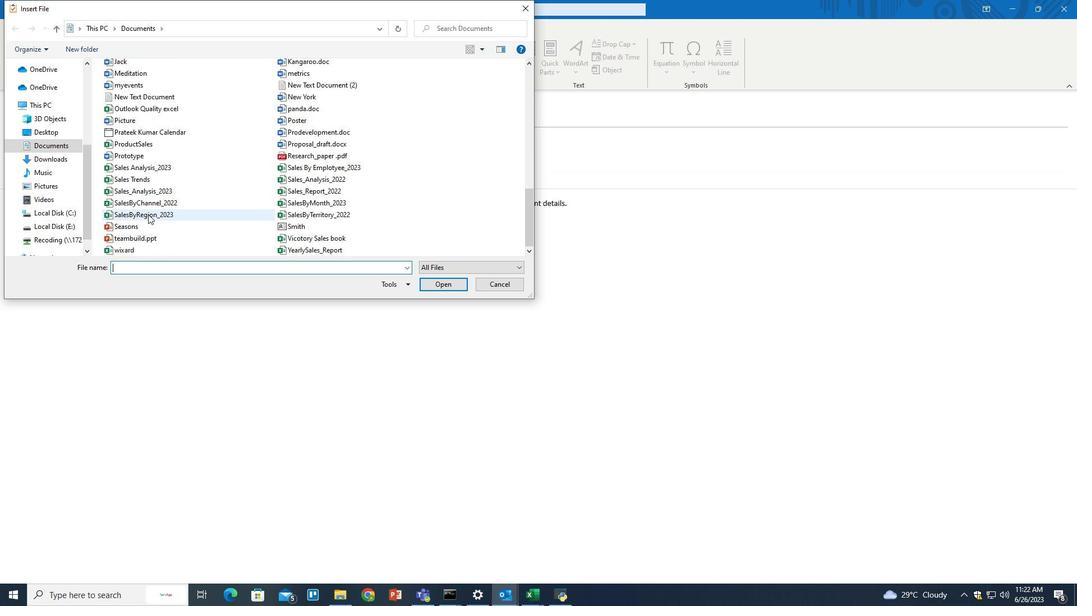 
Action: Mouse moved to (142, 236)
Screenshot: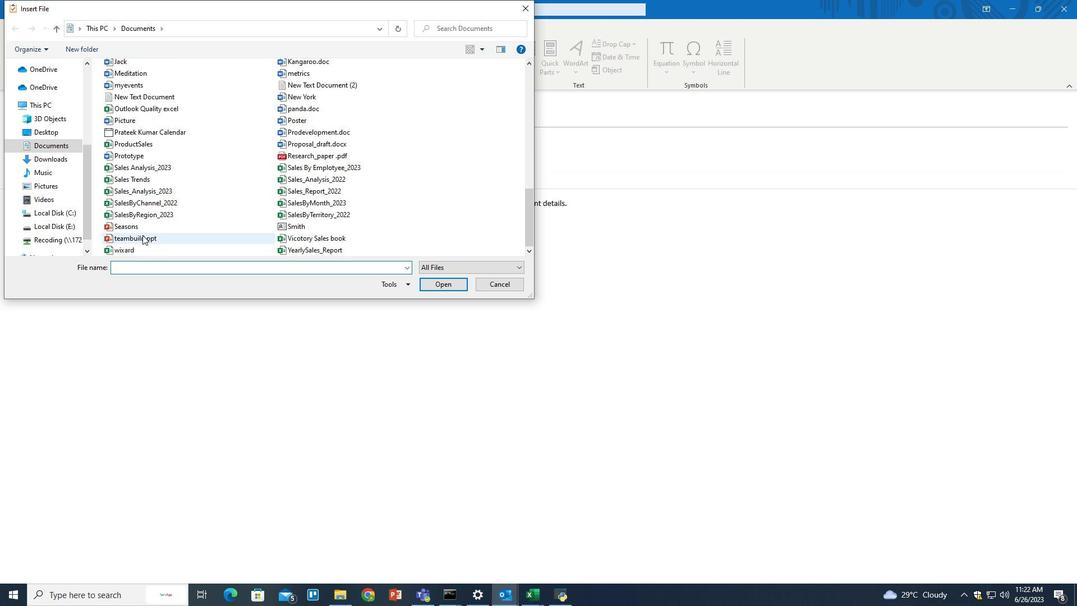 
Action: Mouse pressed left at (142, 236)
Screenshot: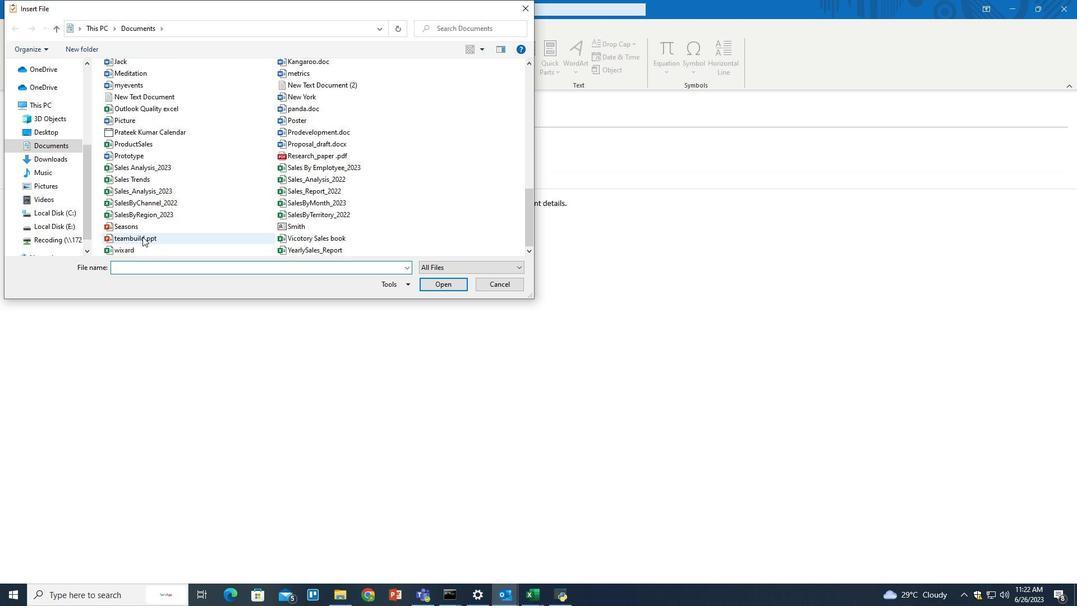 
Action: Mouse moved to (431, 285)
Screenshot: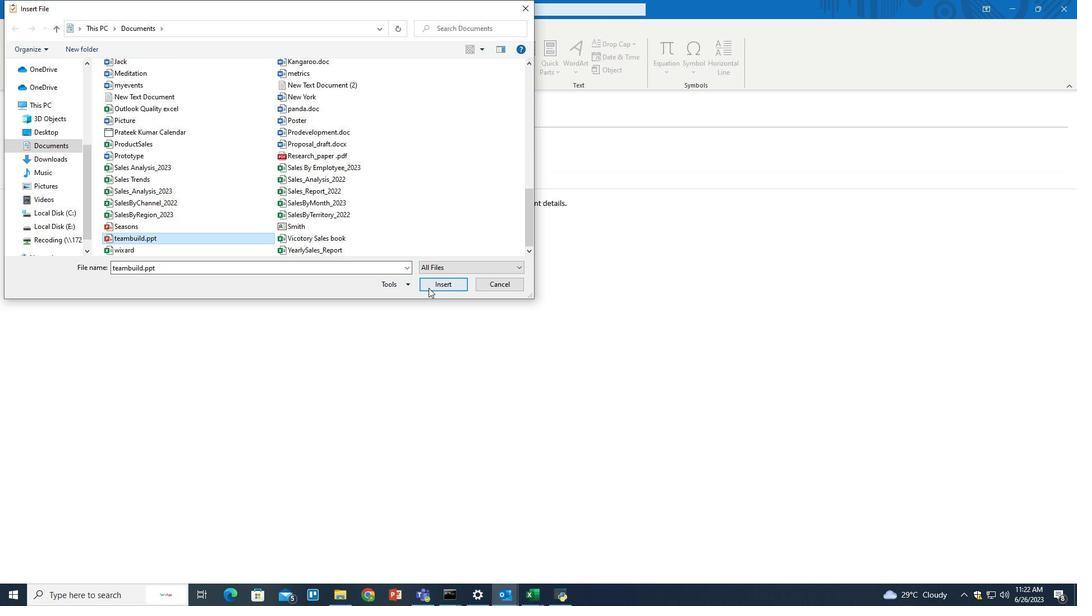 
Action: Mouse pressed left at (431, 285)
Screenshot: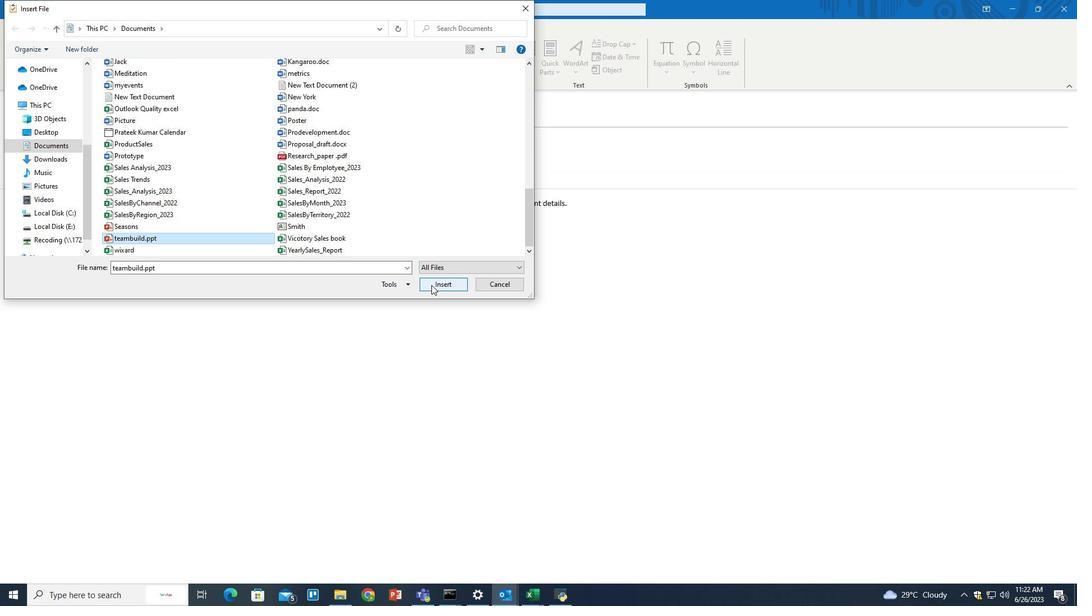 
Action: Mouse moved to (43, 28)
Screenshot: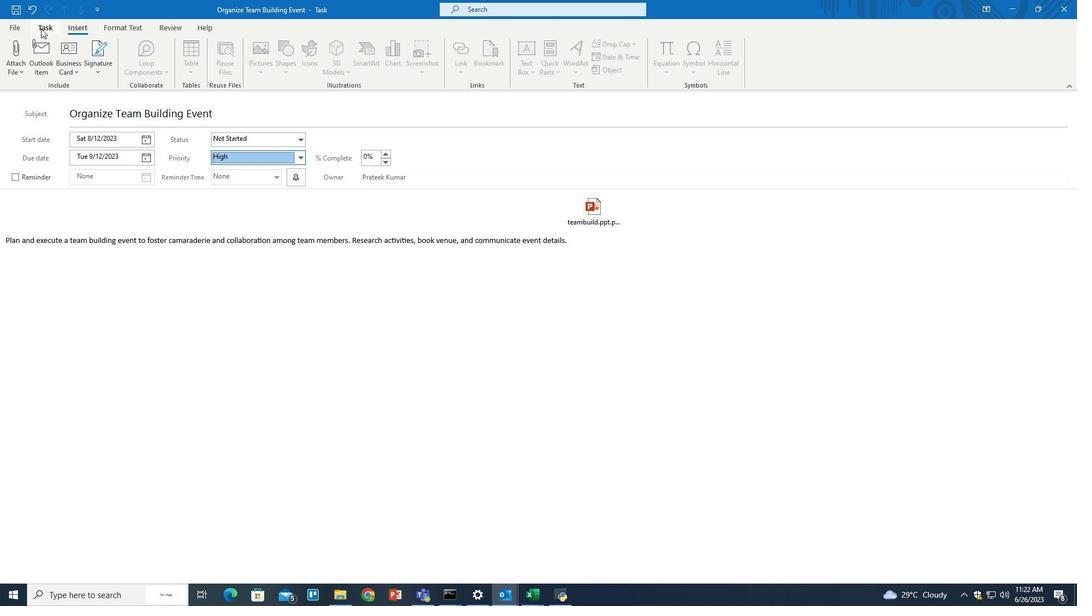 
Action: Mouse pressed left at (43, 28)
Screenshot: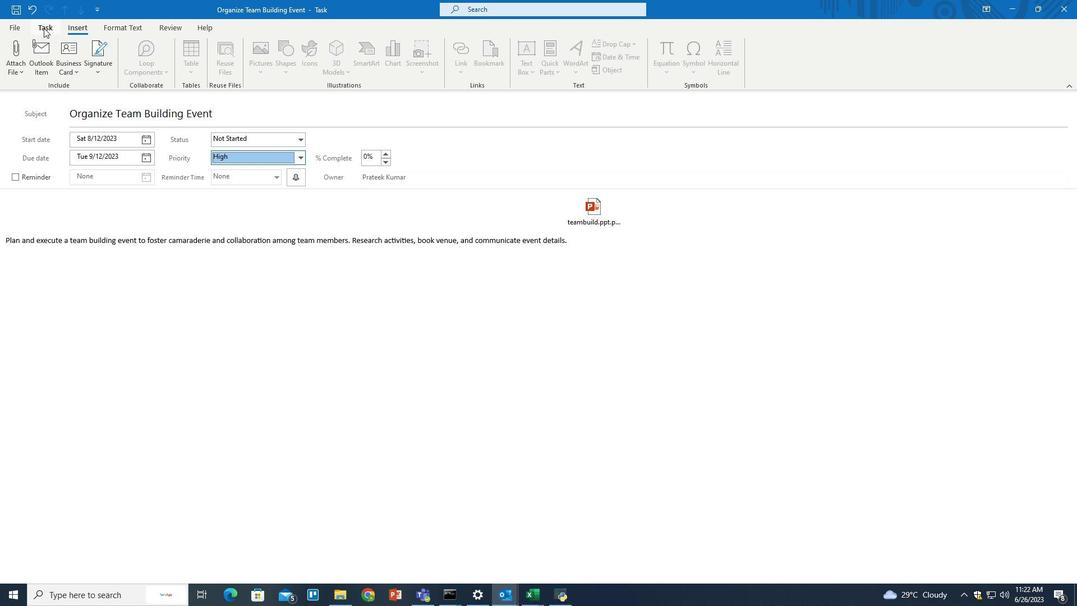 
Action: Mouse moved to (9, 50)
Screenshot: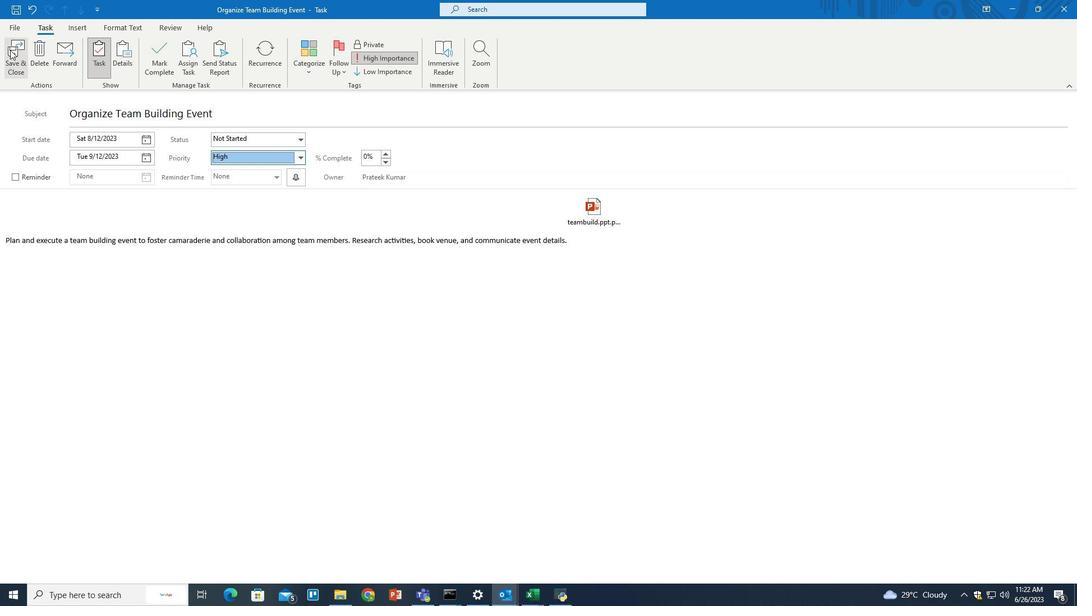 
Action: Mouse pressed left at (9, 50)
Screenshot: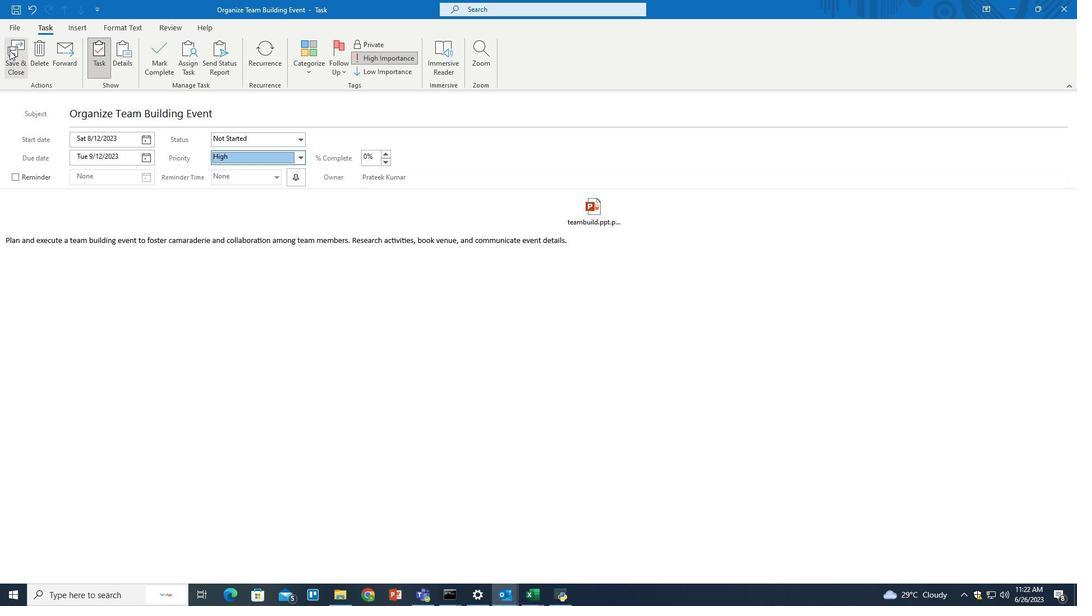
Action: Mouse moved to (135, 289)
Screenshot: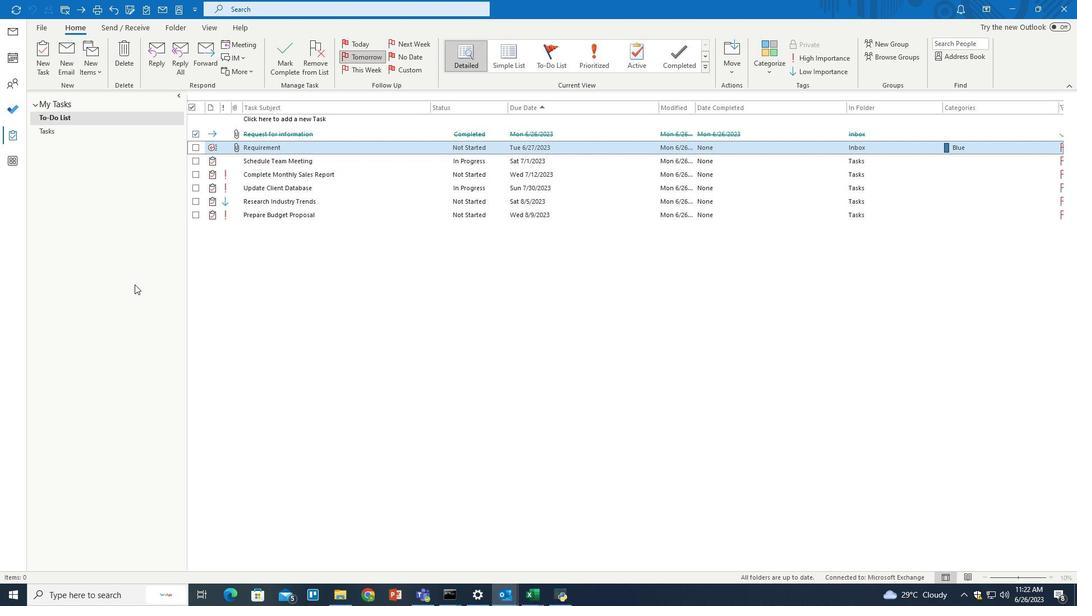 
